 Task: Select the error option in the lint iE hack.
Action: Mouse moved to (96, 543)
Screenshot: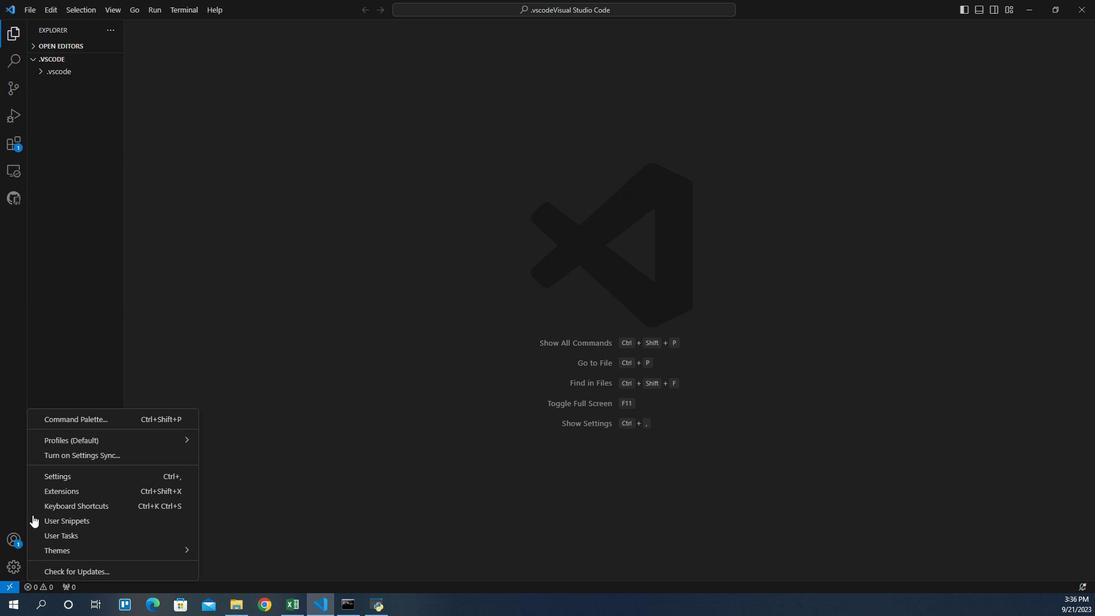 
Action: Mouse pressed left at (96, 543)
Screenshot: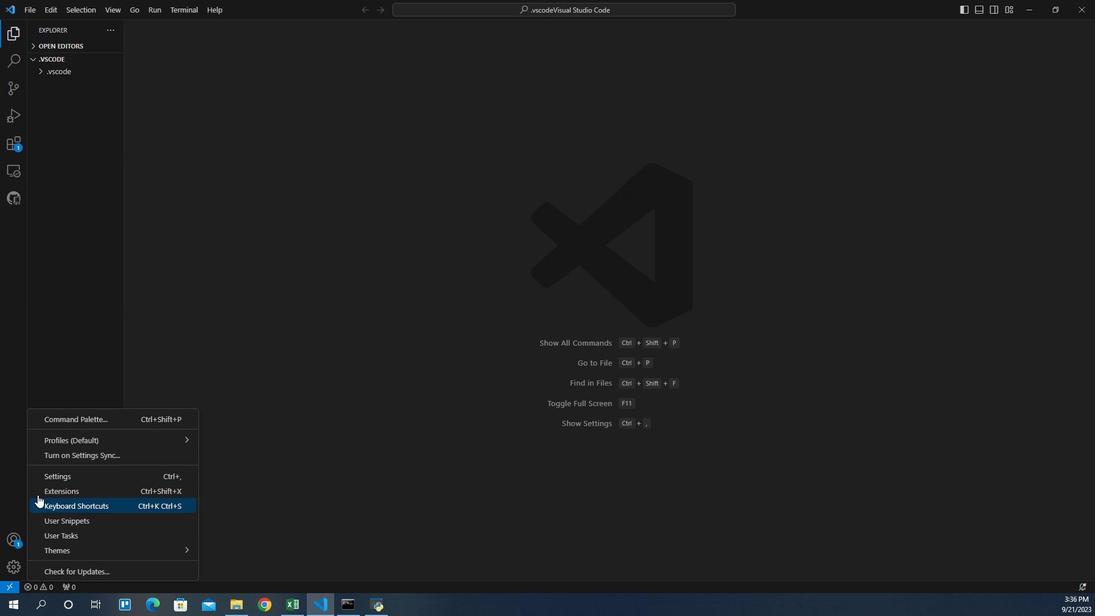 
Action: Mouse moved to (123, 459)
Screenshot: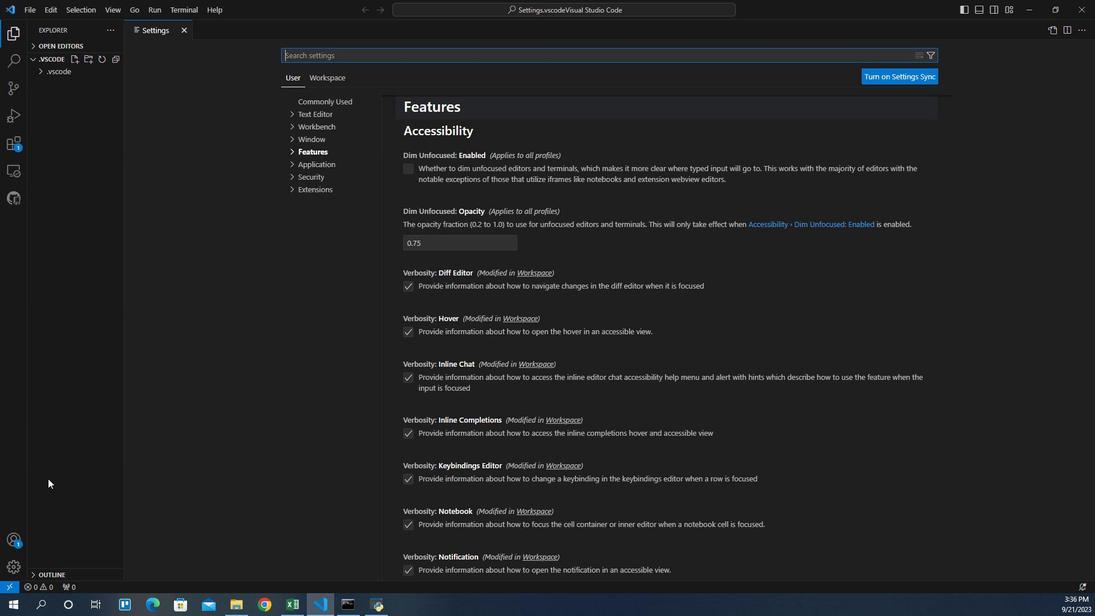 
Action: Mouse pressed left at (123, 459)
Screenshot: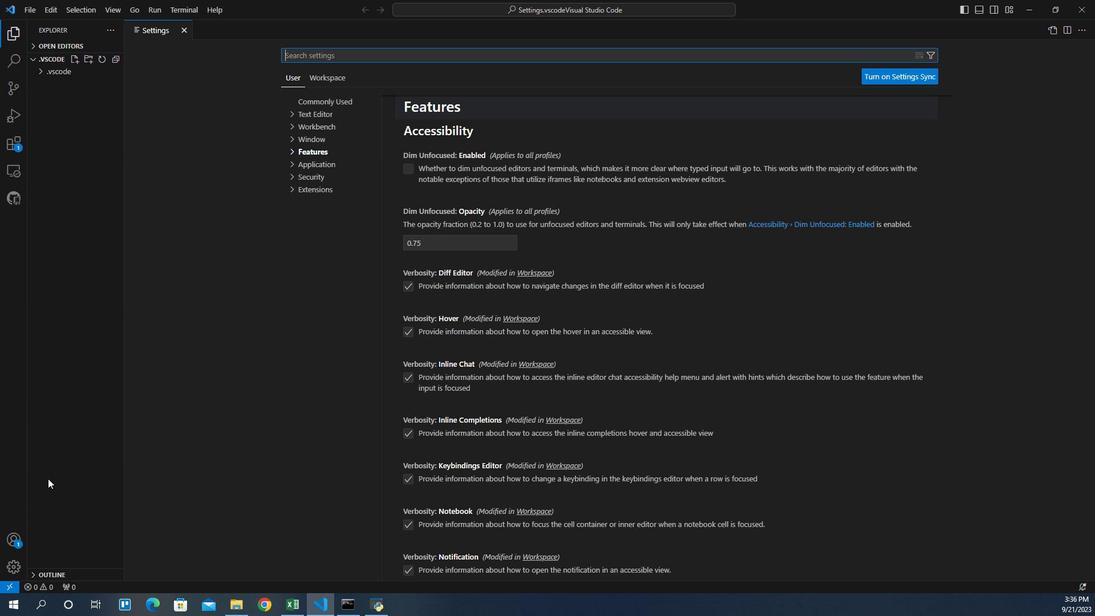
Action: Mouse moved to (314, 73)
Screenshot: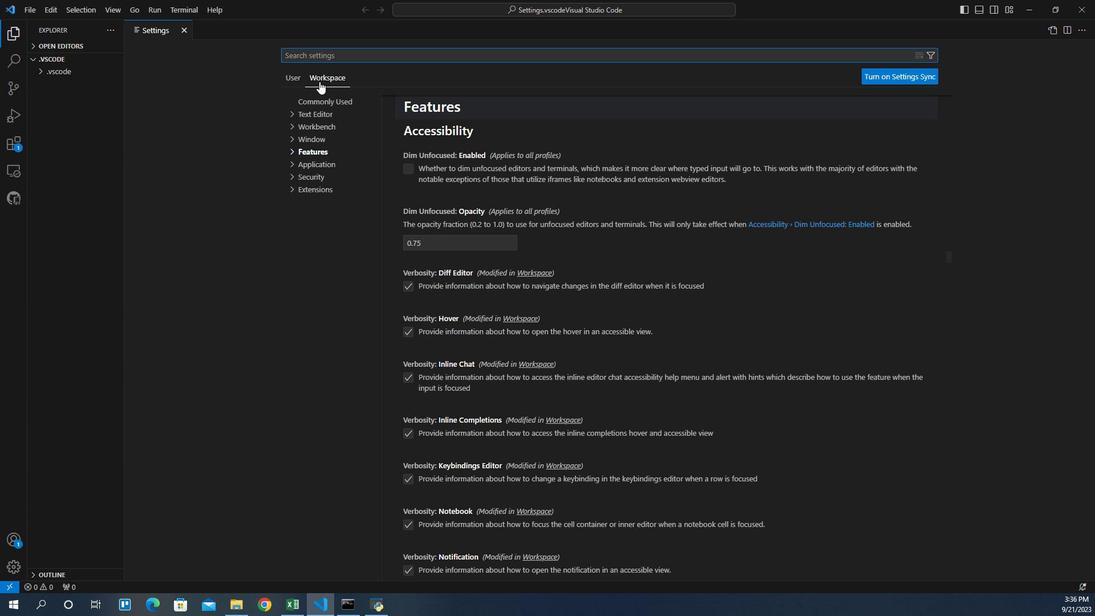
Action: Mouse pressed left at (314, 73)
Screenshot: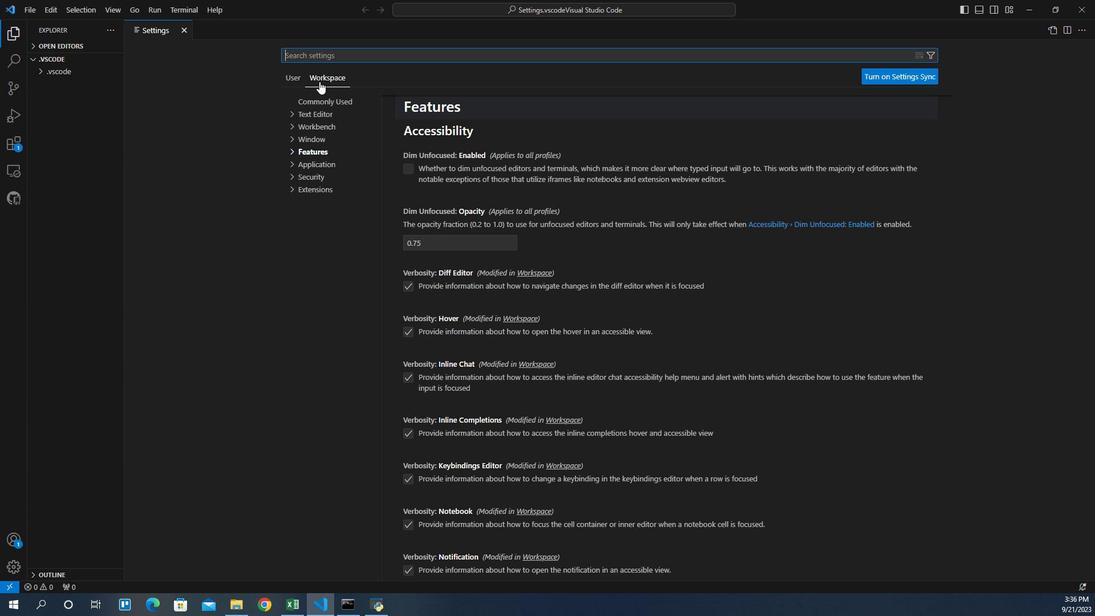 
Action: Mouse moved to (309, 145)
Screenshot: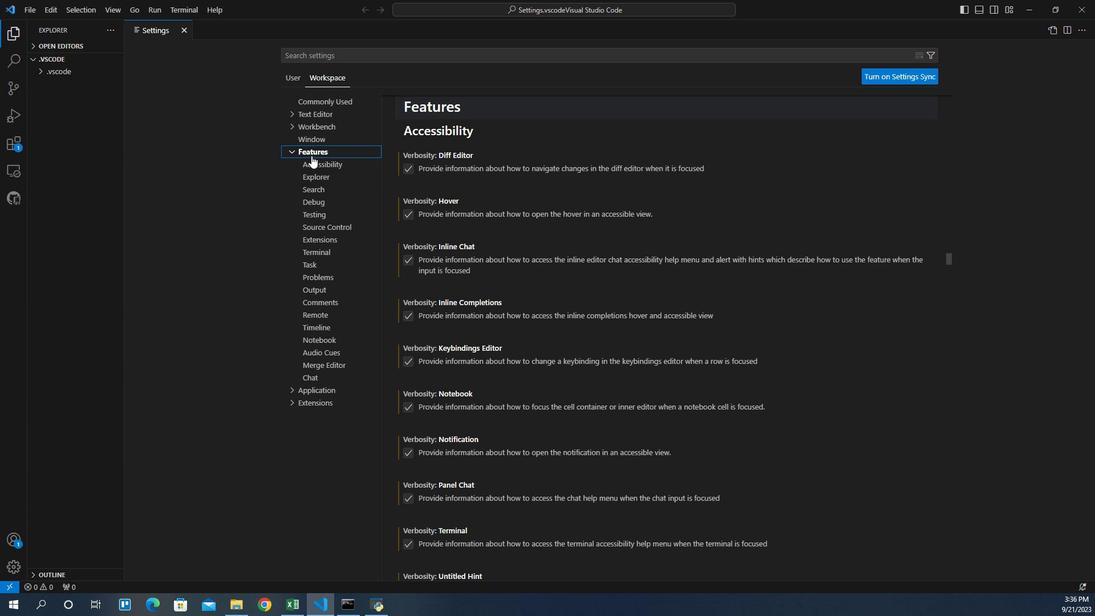 
Action: Mouse pressed left at (309, 145)
Screenshot: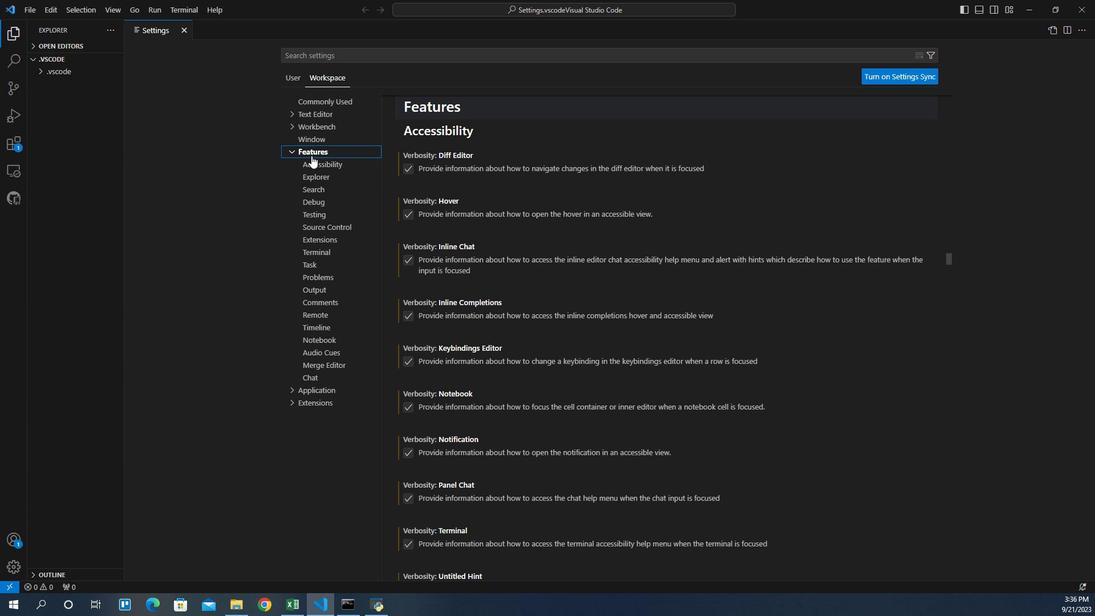 
Action: Mouse pressed left at (309, 145)
Screenshot: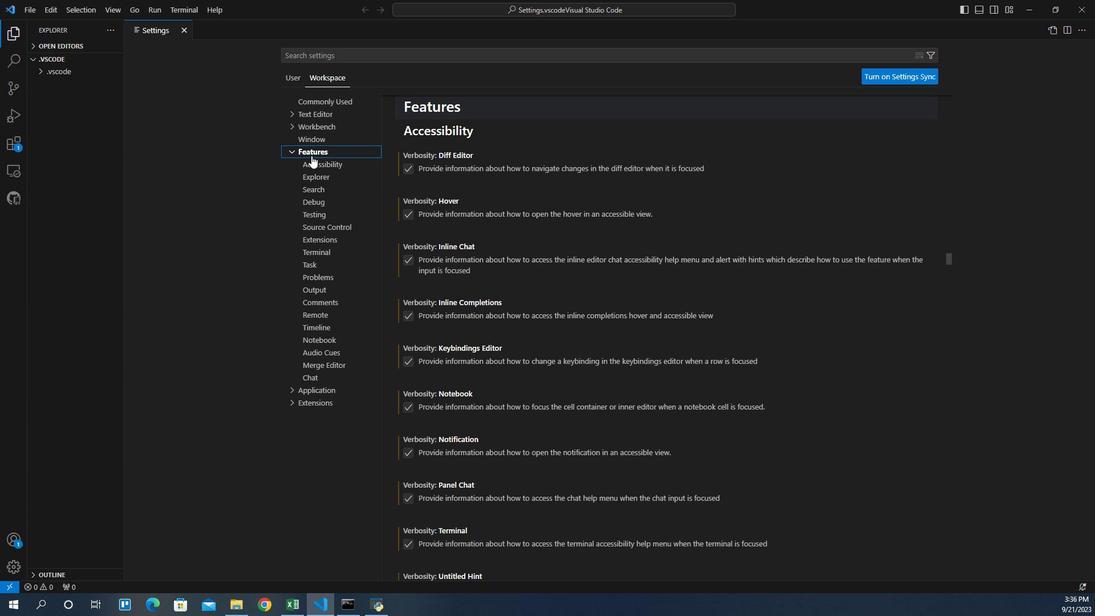 
Action: Mouse pressed left at (309, 145)
Screenshot: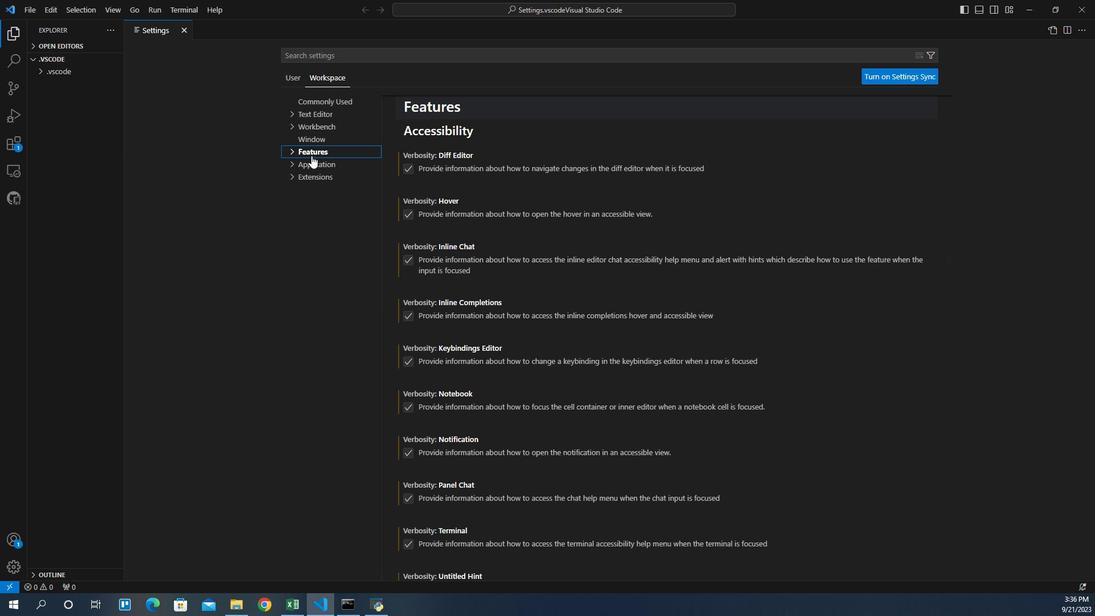 
Action: Mouse moved to (309, 165)
Screenshot: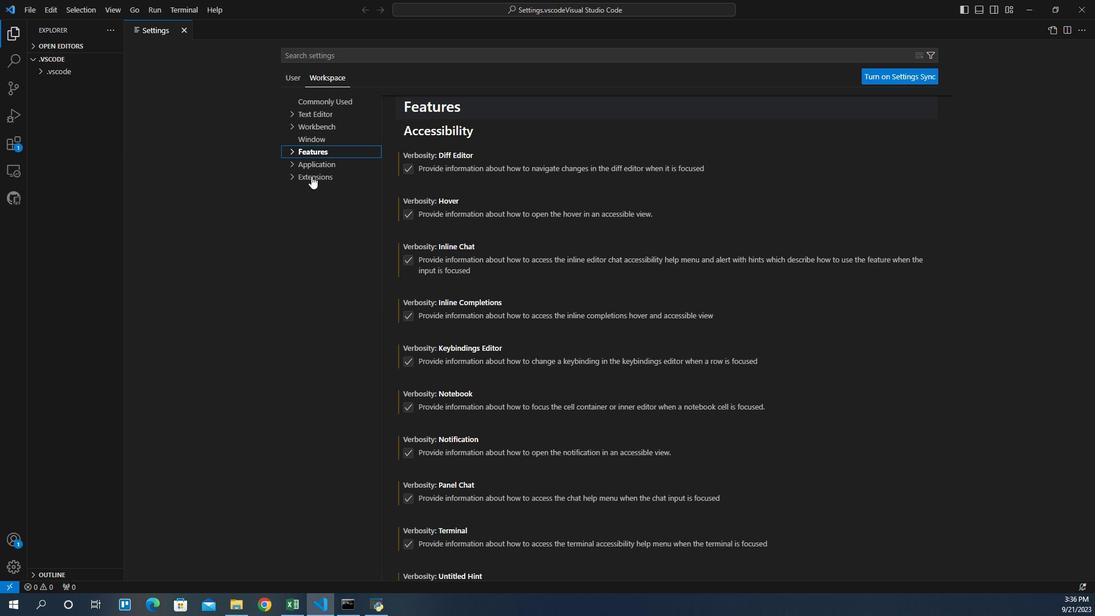 
Action: Mouse pressed left at (309, 165)
Screenshot: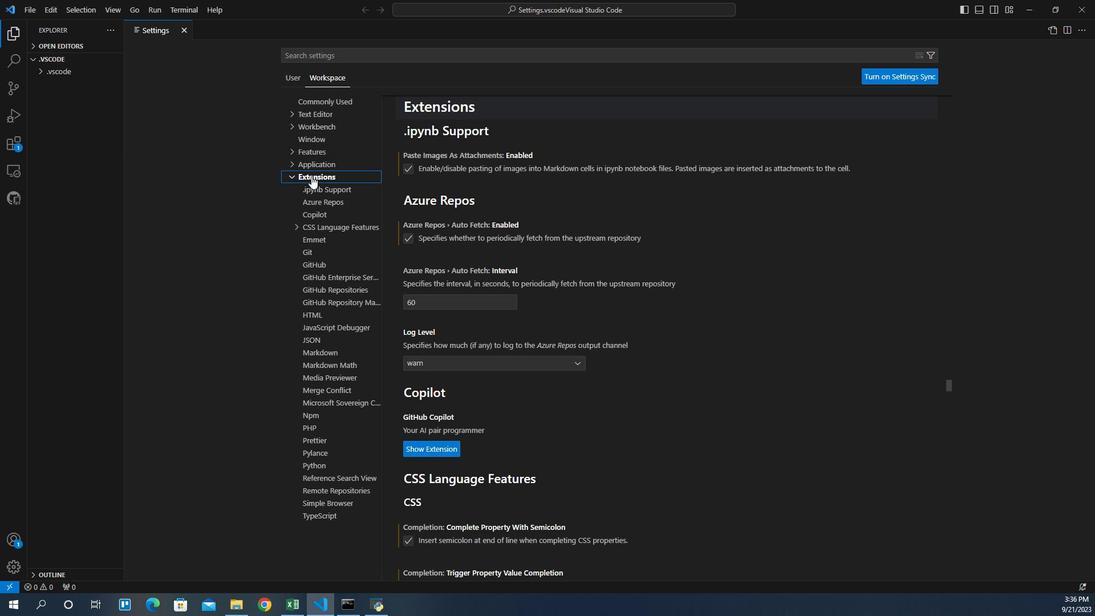 
Action: Mouse moved to (312, 216)
Screenshot: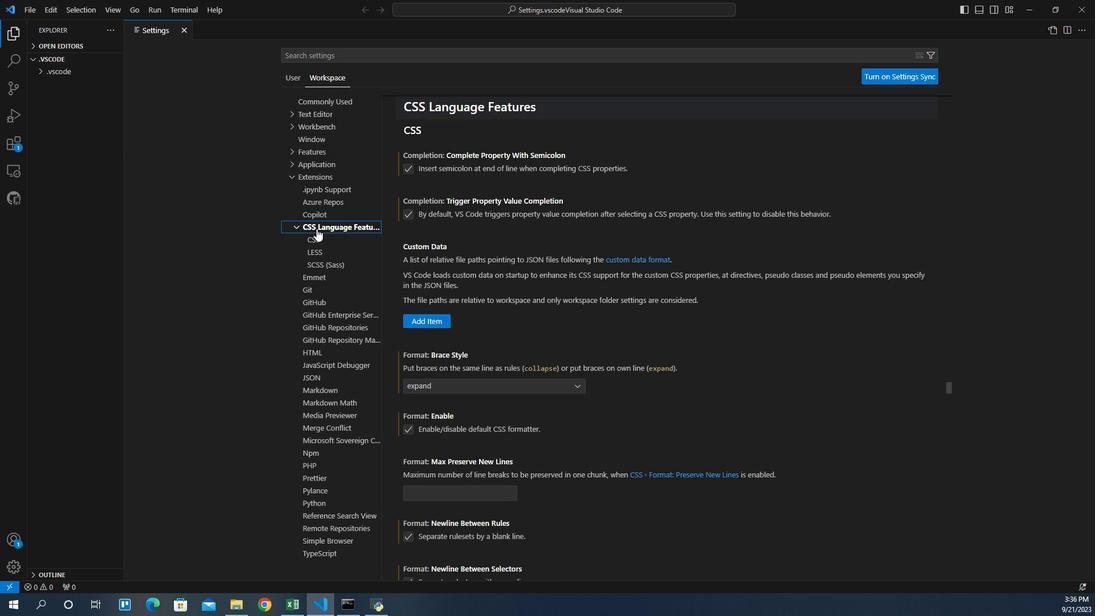 
Action: Mouse pressed left at (312, 216)
Screenshot: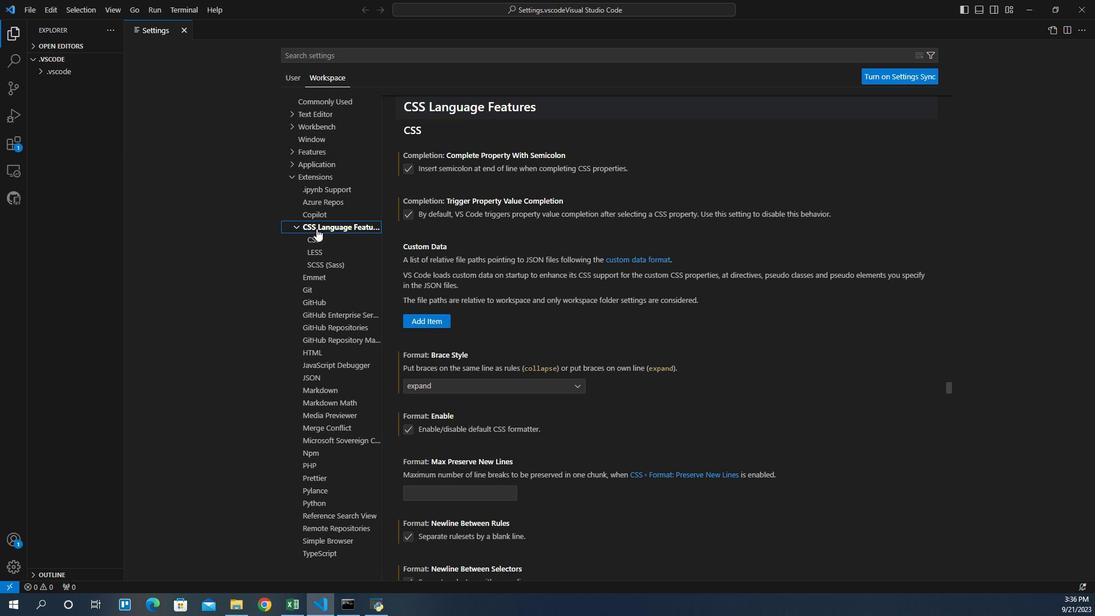 
Action: Mouse moved to (313, 251)
Screenshot: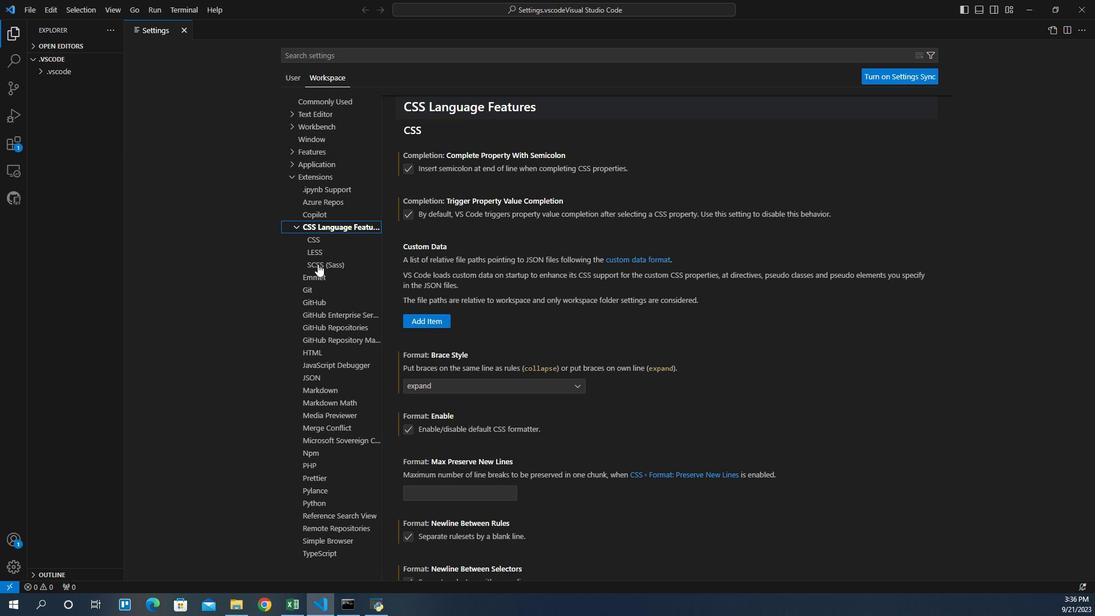 
Action: Mouse pressed left at (313, 251)
Screenshot: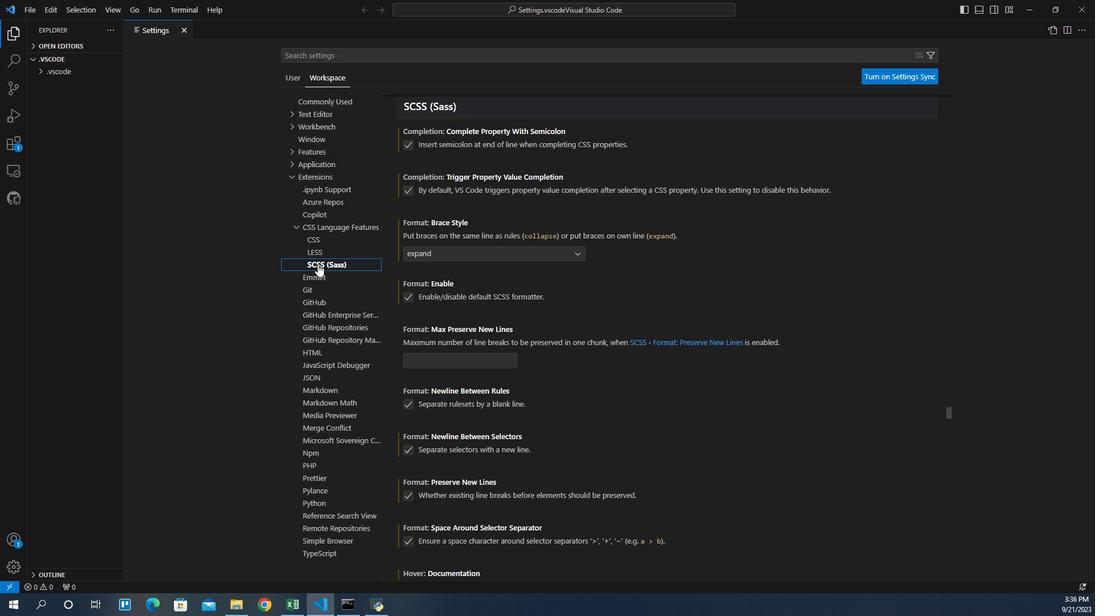 
Action: Mouse moved to (397, 391)
Screenshot: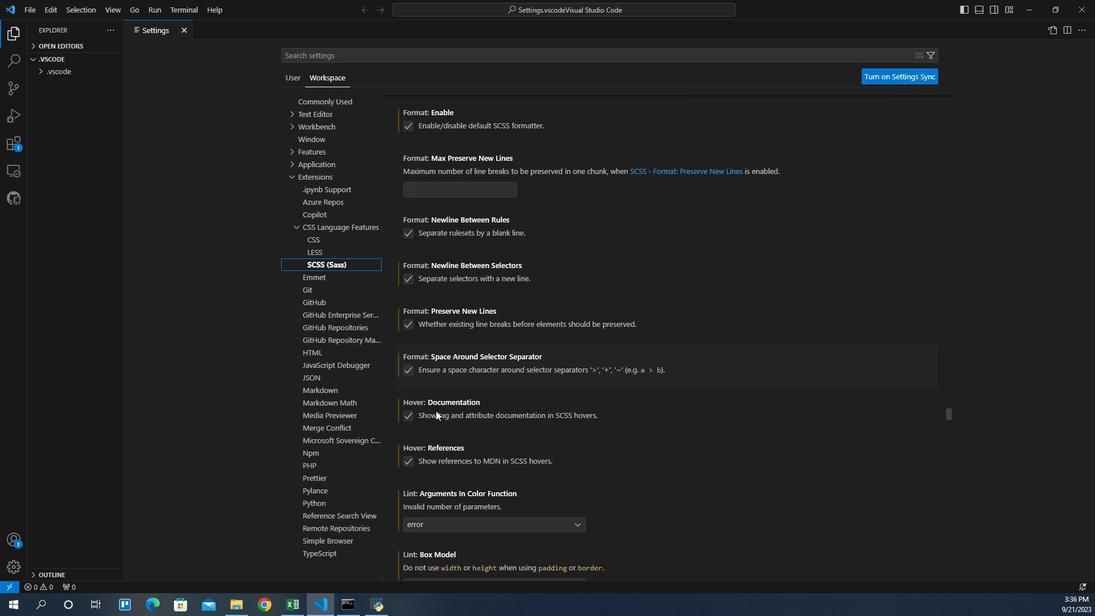 
Action: Mouse scrolled (397, 390) with delta (0, 0)
Screenshot: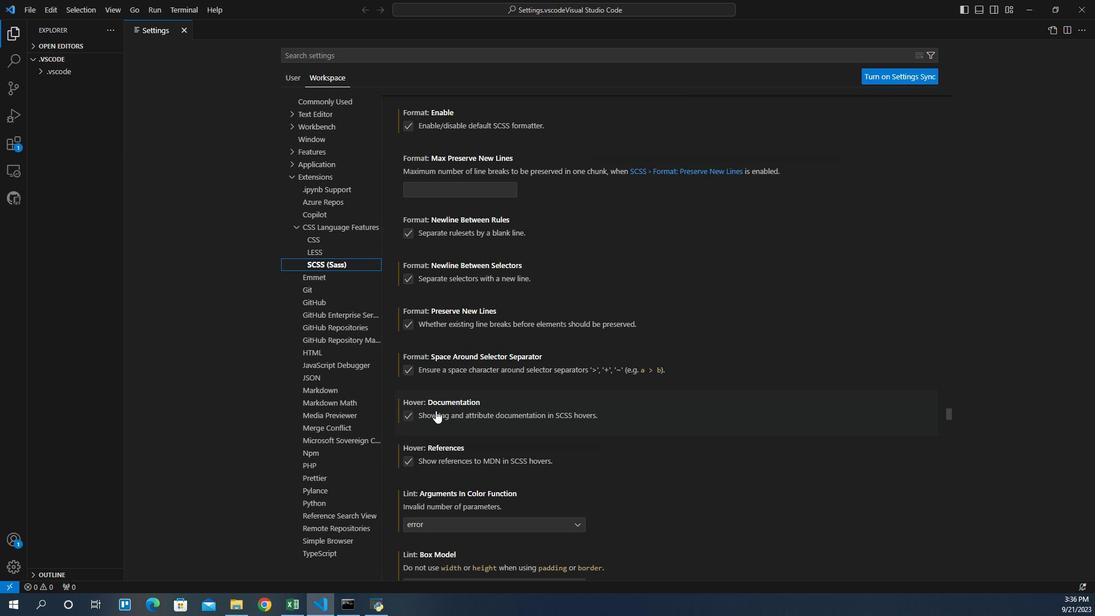 
Action: Mouse moved to (397, 392)
Screenshot: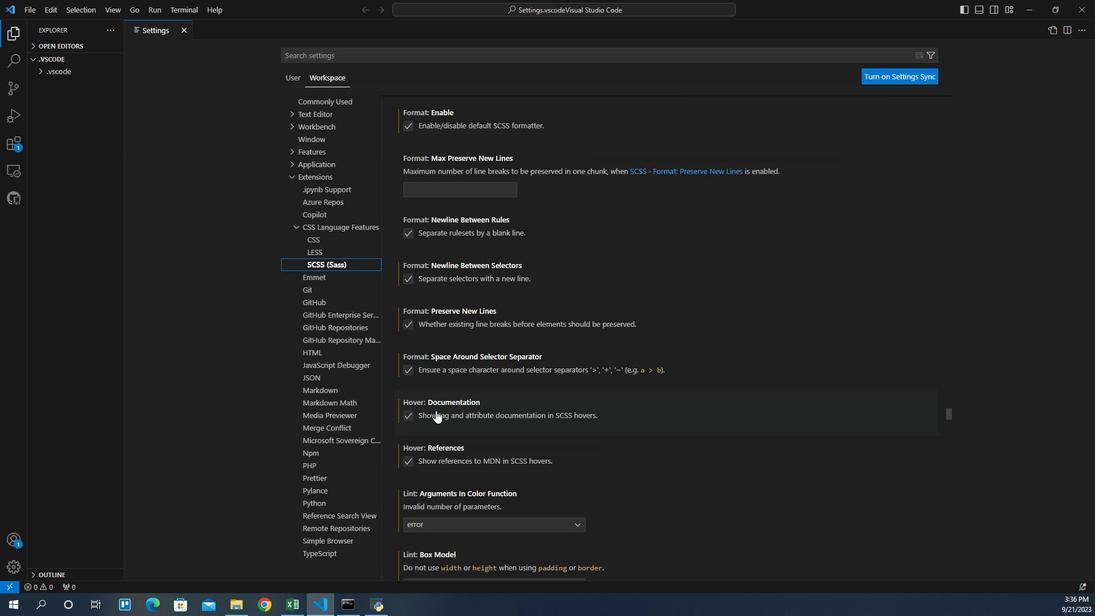 
Action: Mouse scrolled (397, 391) with delta (0, 0)
Screenshot: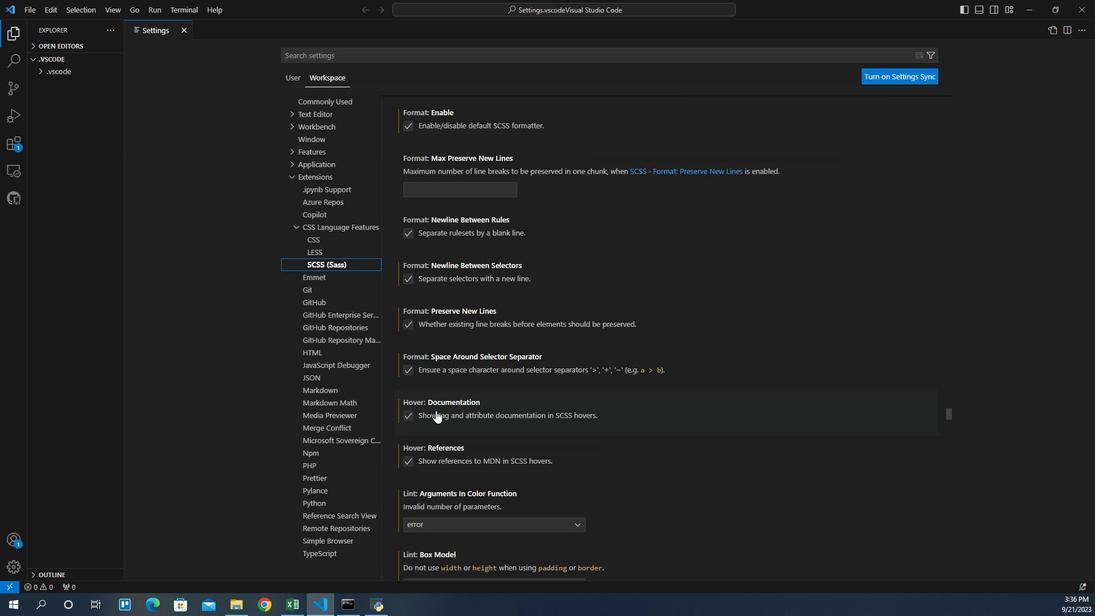 
Action: Mouse moved to (397, 393)
Screenshot: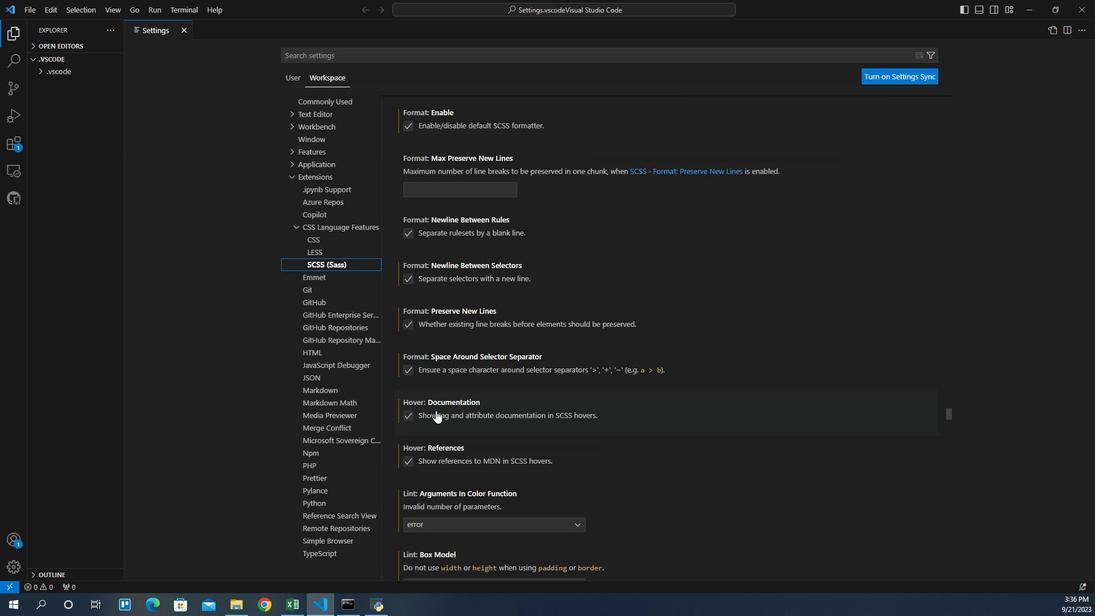 
Action: Mouse scrolled (397, 392) with delta (0, 0)
Screenshot: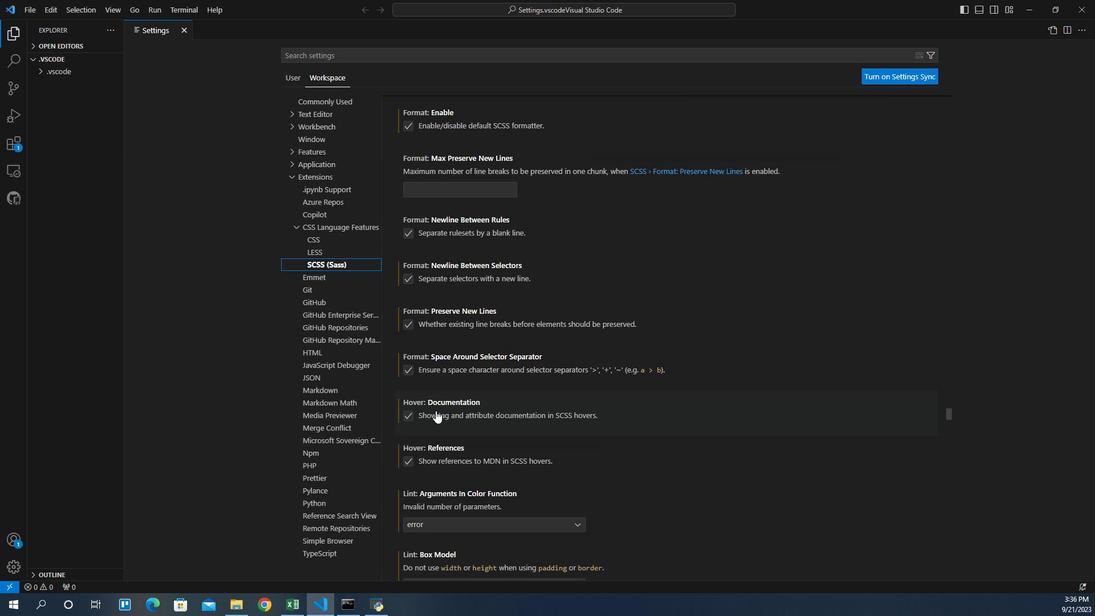 
Action: Mouse scrolled (397, 392) with delta (0, 0)
Screenshot: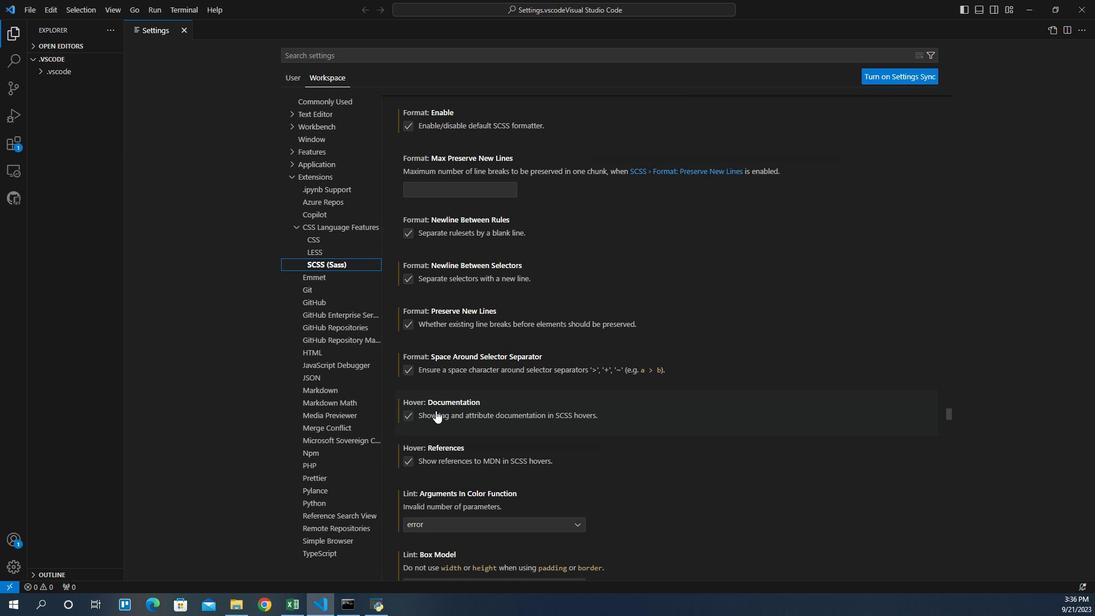 
Action: Mouse scrolled (397, 392) with delta (0, 0)
Screenshot: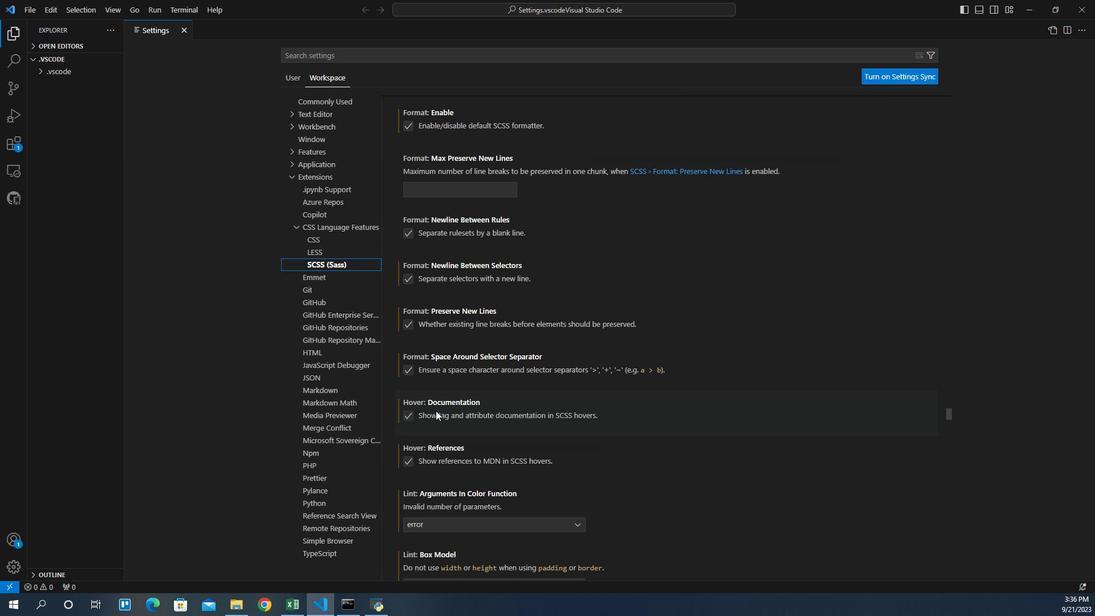 
Action: Mouse scrolled (397, 392) with delta (0, 0)
Screenshot: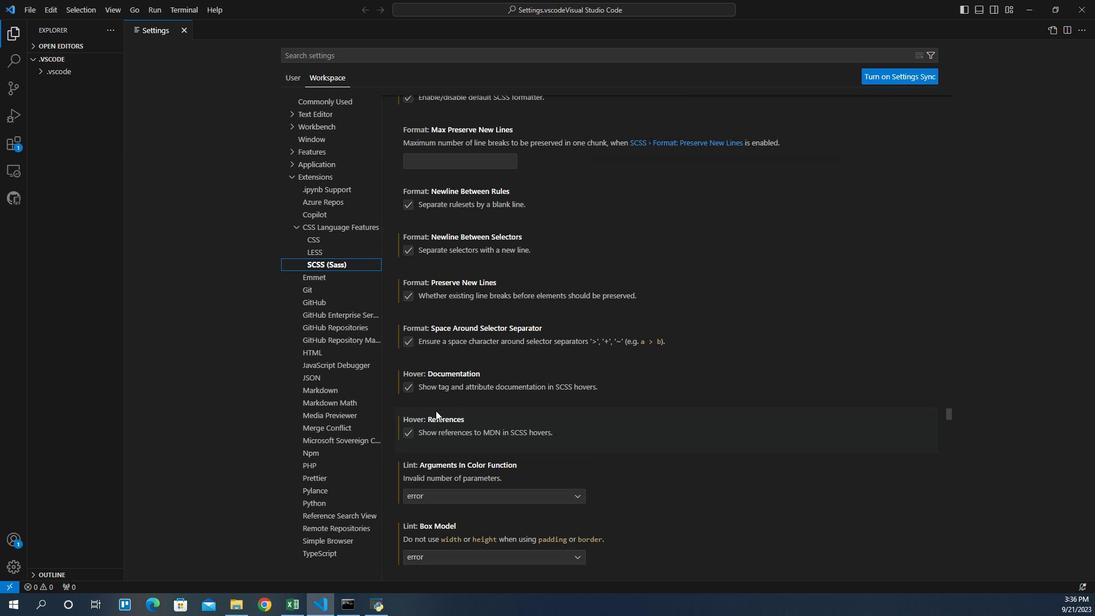 
Action: Mouse scrolled (397, 392) with delta (0, 0)
Screenshot: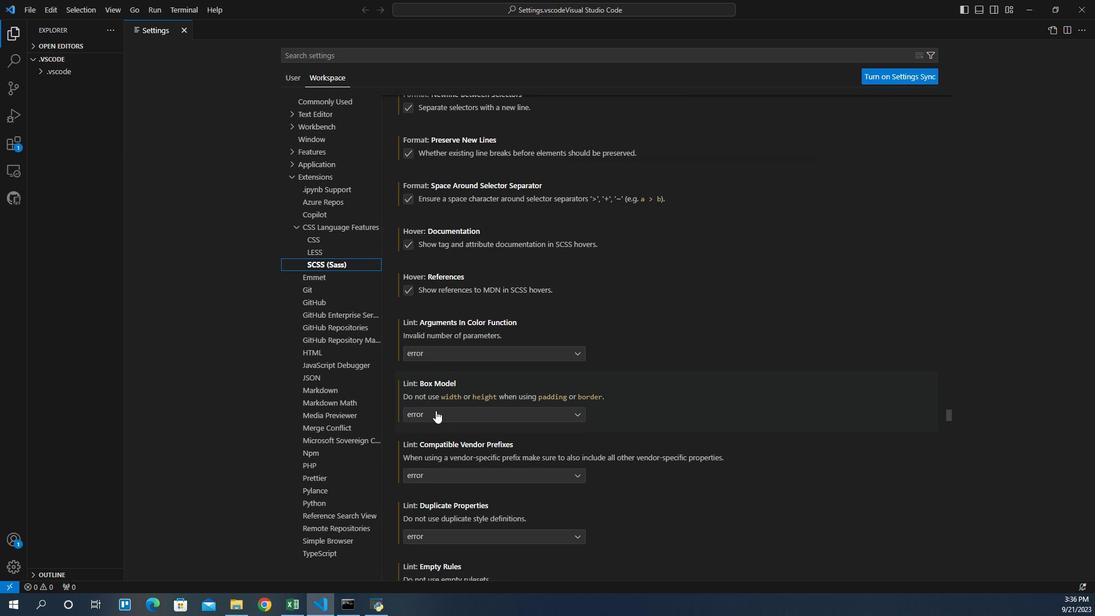 
Action: Mouse scrolled (397, 392) with delta (0, 0)
Screenshot: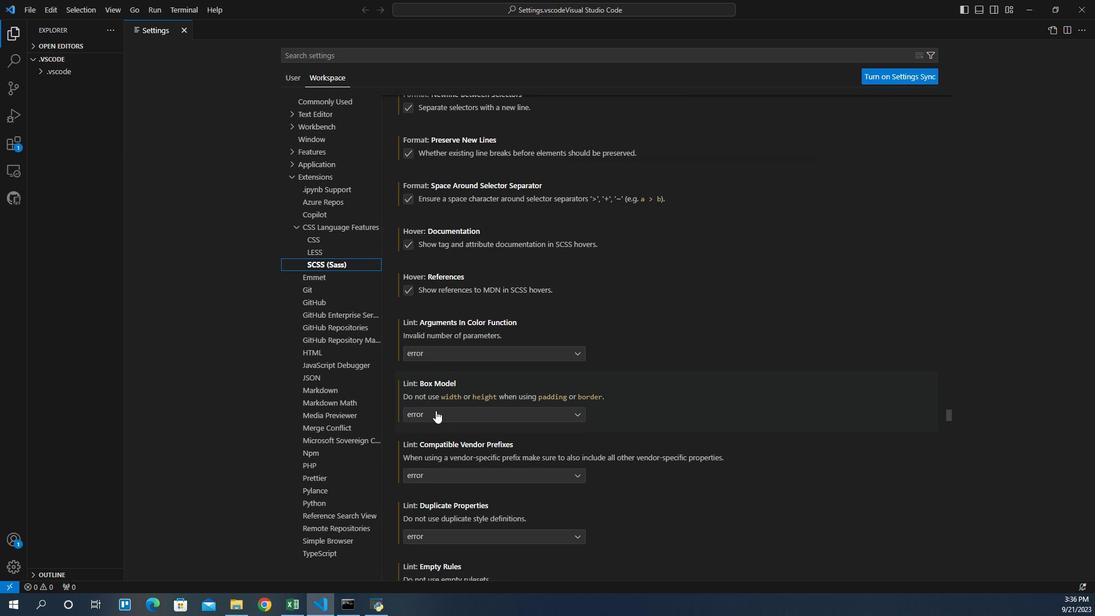 
Action: Mouse scrolled (397, 392) with delta (0, 0)
Screenshot: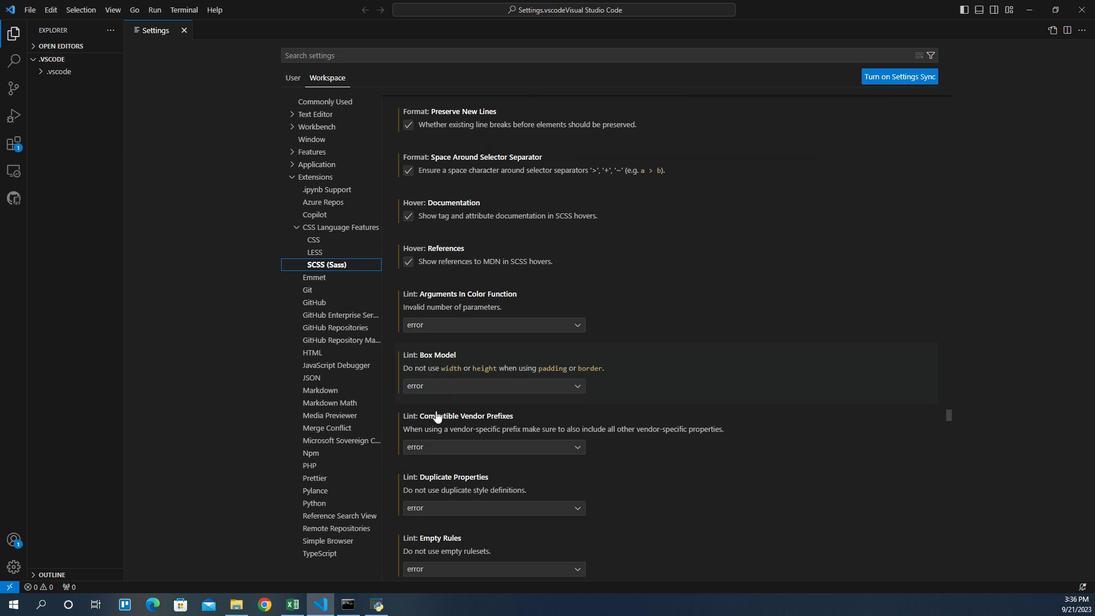 
Action: Mouse scrolled (397, 392) with delta (0, 0)
Screenshot: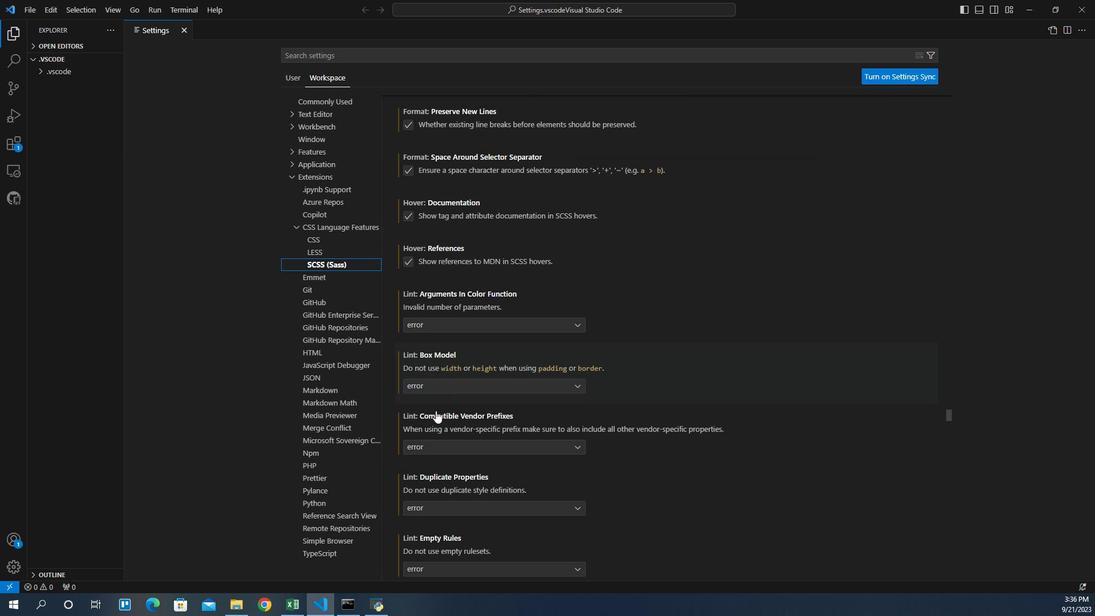 
Action: Mouse scrolled (397, 392) with delta (0, 0)
Screenshot: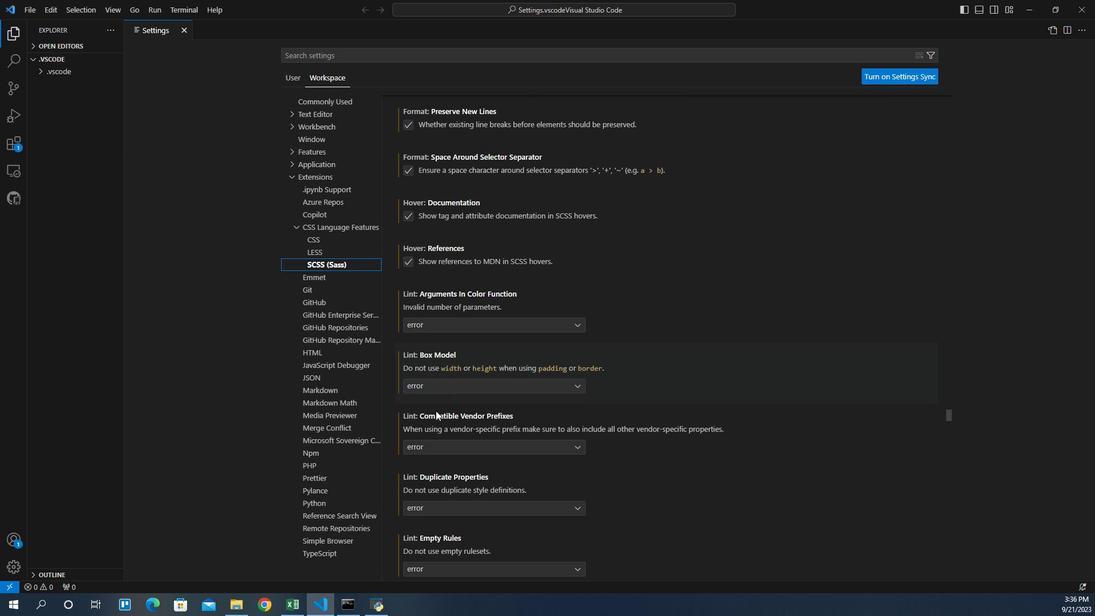 
Action: Mouse scrolled (397, 392) with delta (0, 0)
Screenshot: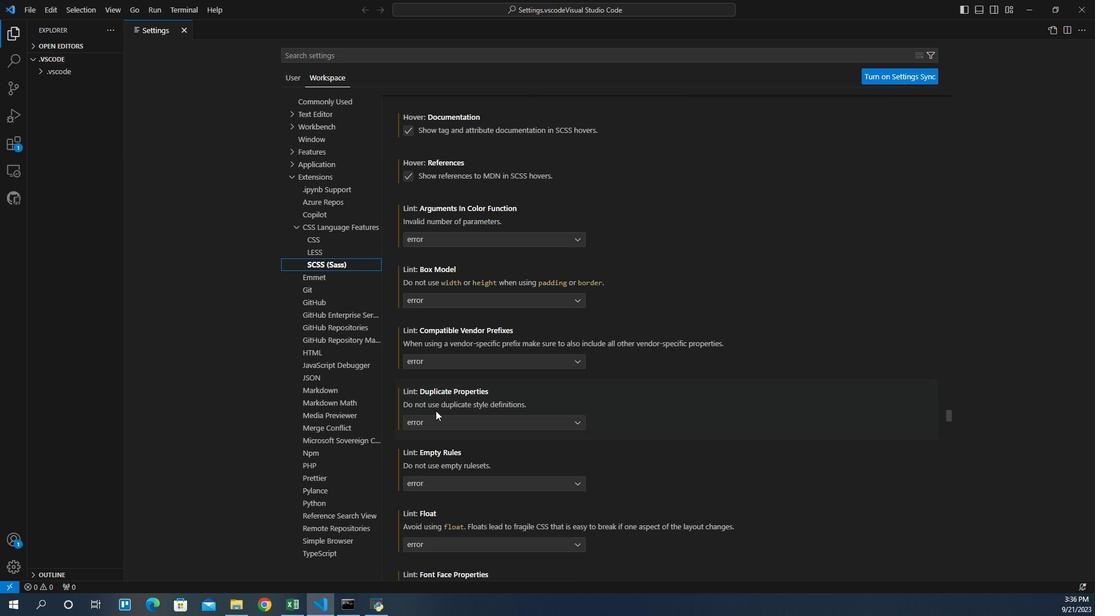 
Action: Mouse scrolled (397, 392) with delta (0, 0)
Screenshot: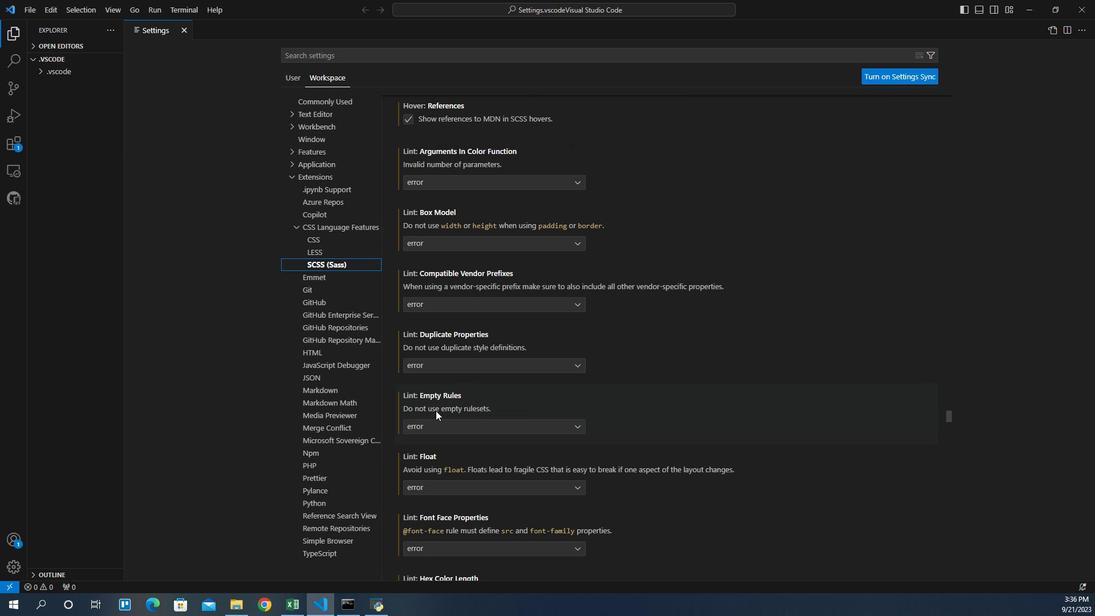 
Action: Mouse scrolled (397, 392) with delta (0, 0)
Screenshot: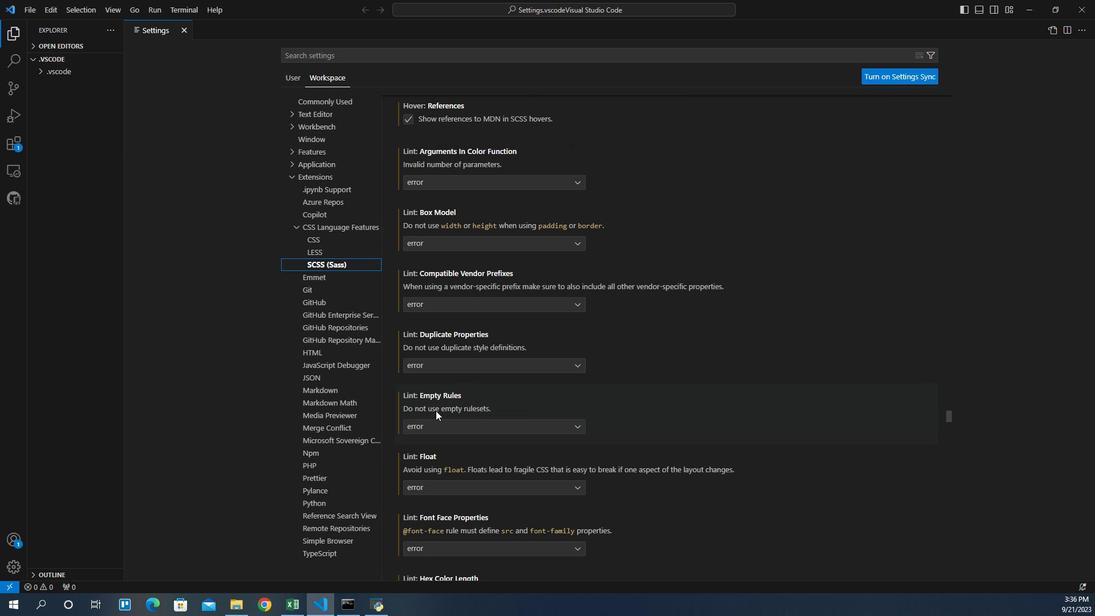 
Action: Mouse scrolled (397, 392) with delta (0, 0)
Screenshot: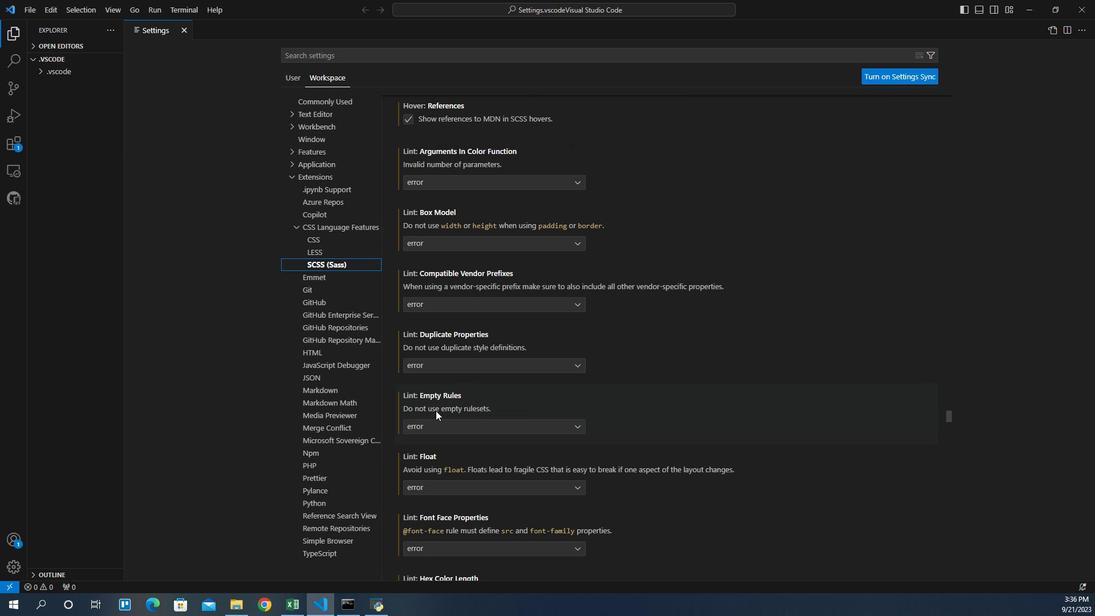 
Action: Mouse scrolled (397, 392) with delta (0, 0)
Screenshot: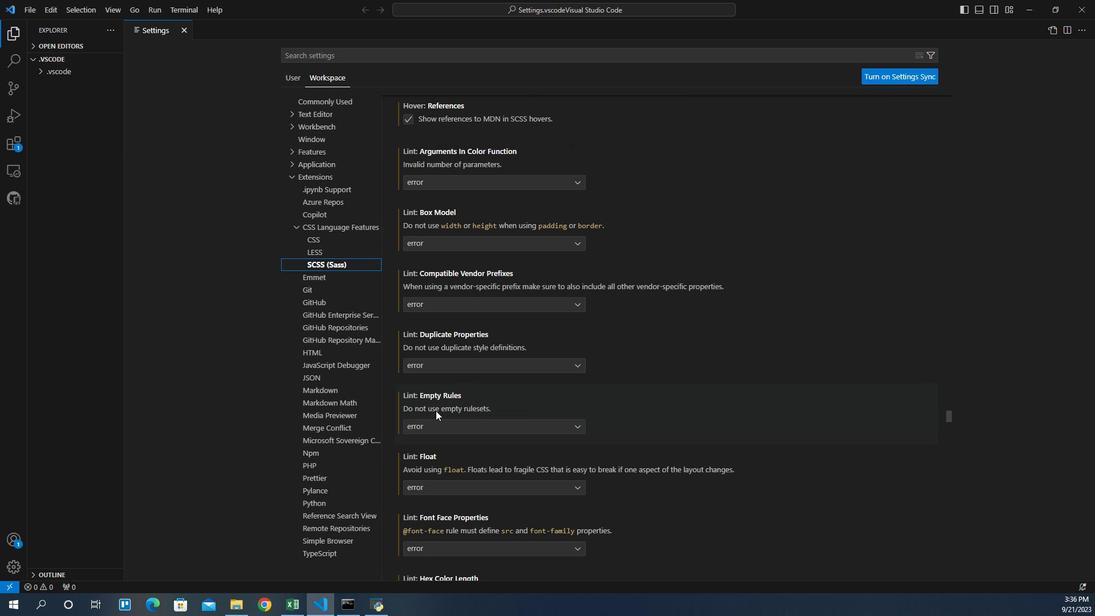 
Action: Mouse scrolled (397, 392) with delta (0, 0)
Screenshot: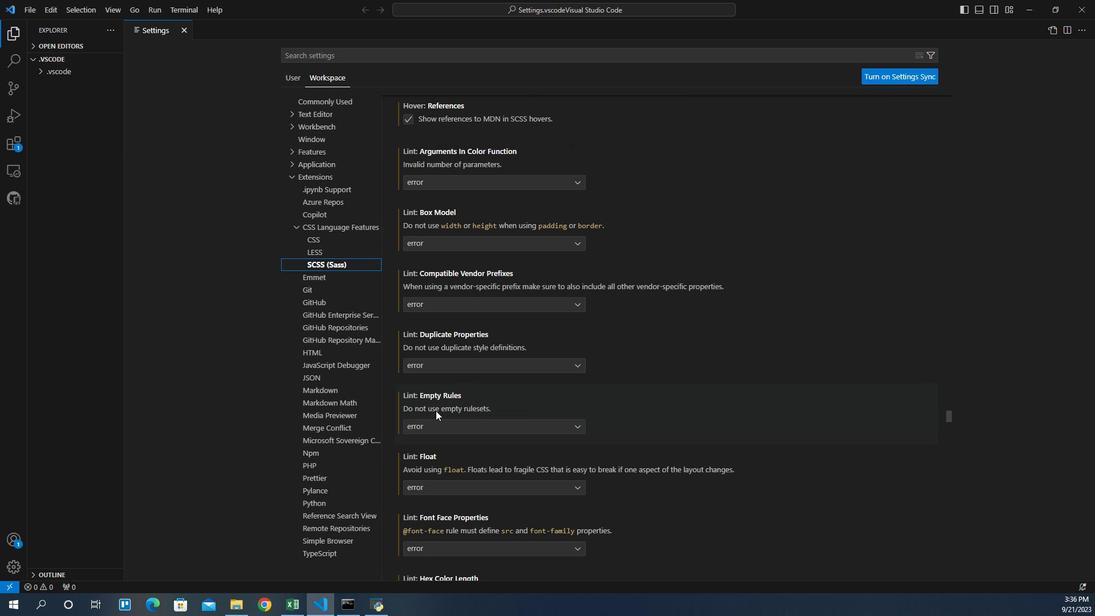 
Action: Mouse scrolled (397, 392) with delta (0, 0)
Screenshot: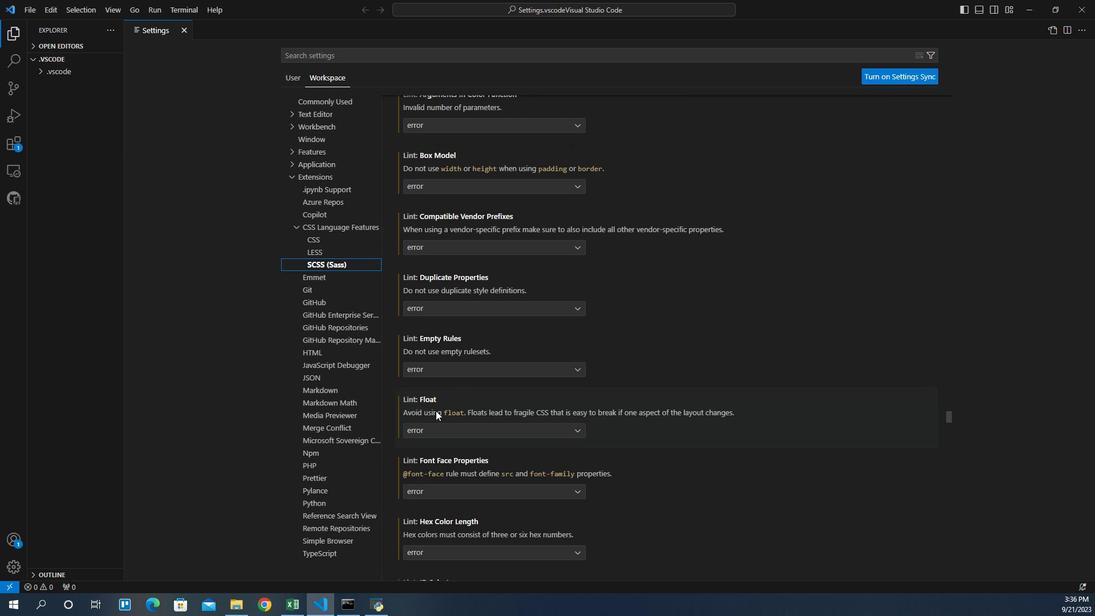 
Action: Mouse scrolled (397, 392) with delta (0, 0)
Screenshot: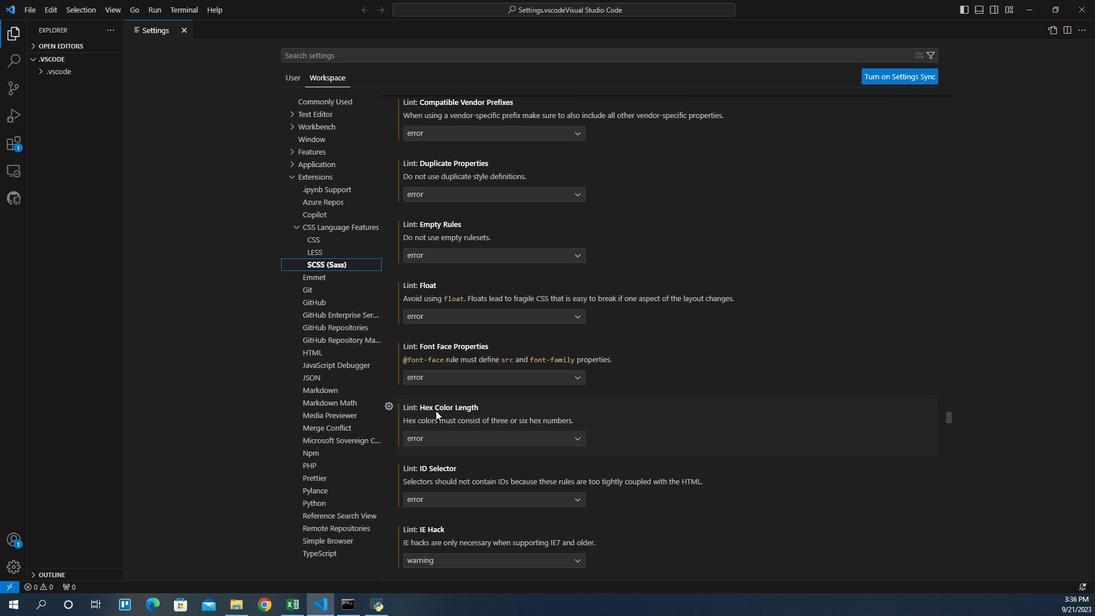 
Action: Mouse scrolled (397, 392) with delta (0, 0)
Screenshot: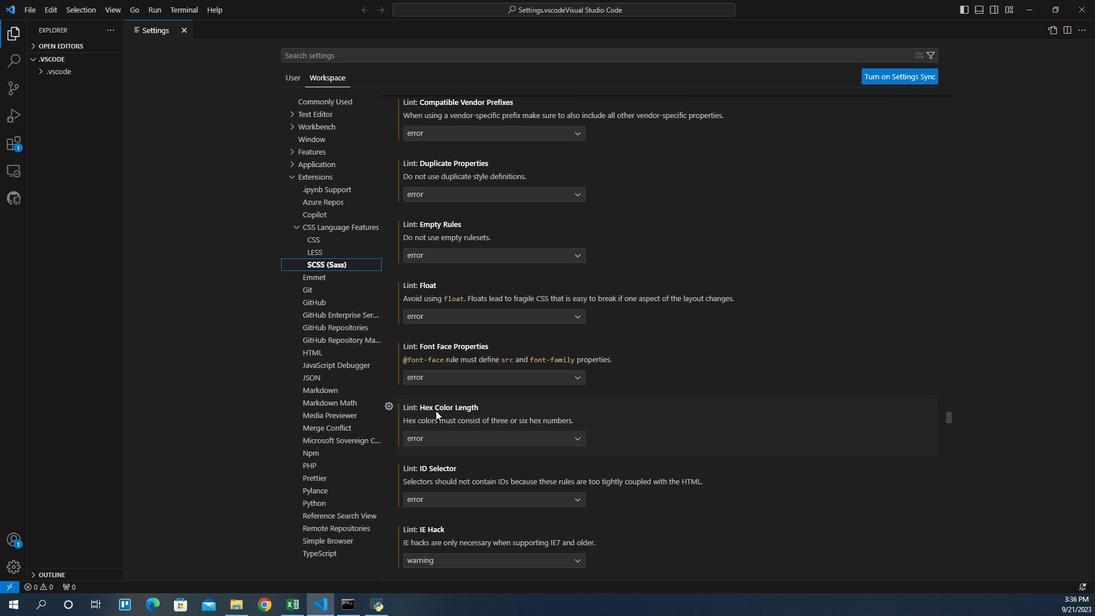 
Action: Mouse scrolled (397, 392) with delta (0, 0)
Screenshot: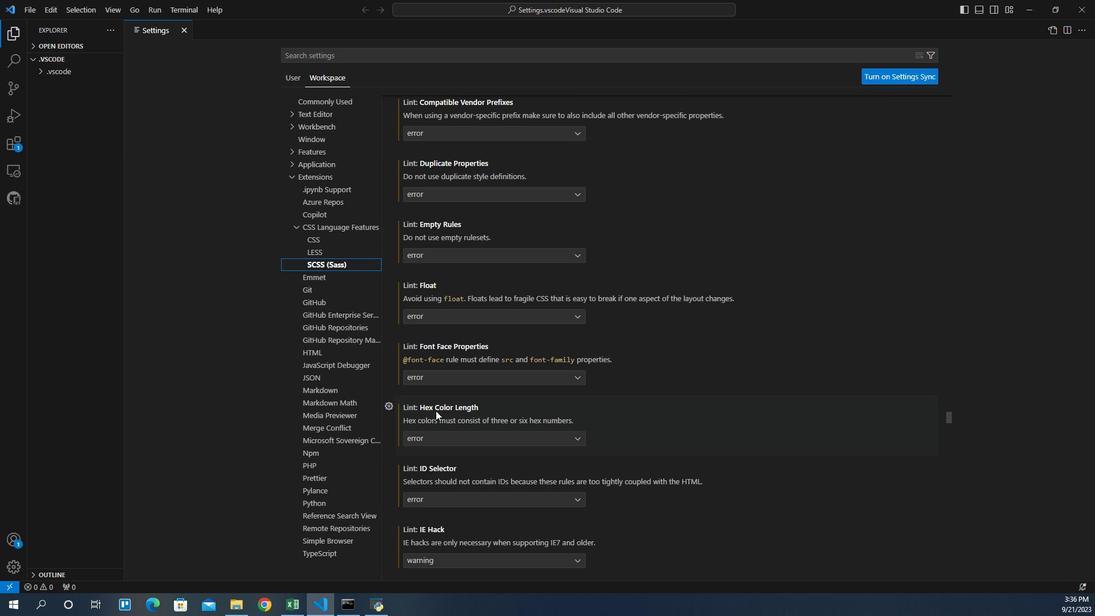 
Action: Mouse scrolled (397, 392) with delta (0, 0)
Screenshot: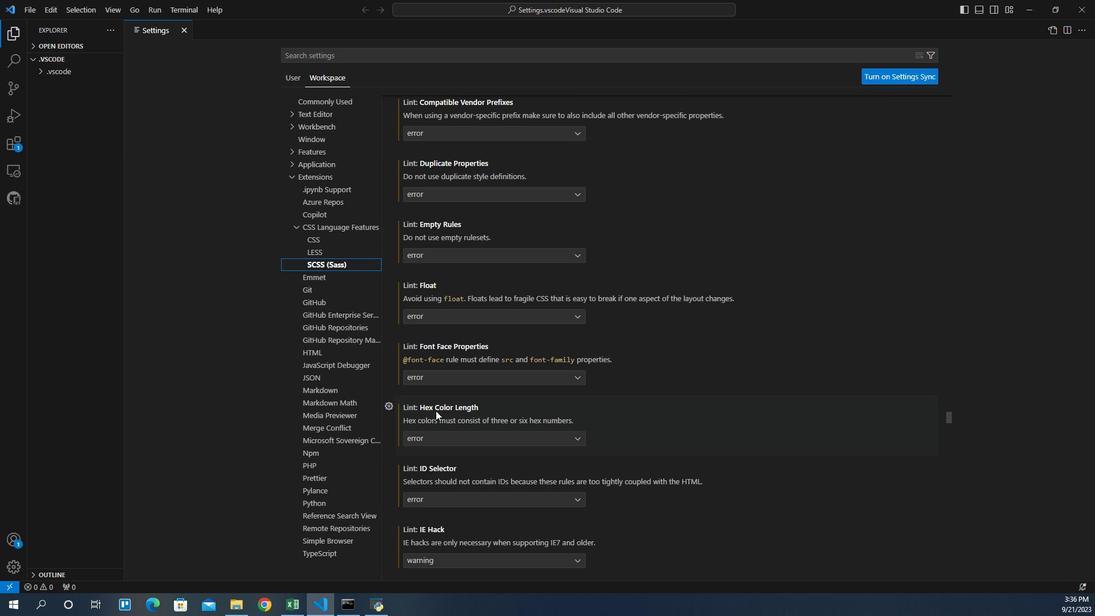 
Action: Mouse scrolled (397, 392) with delta (0, 0)
Screenshot: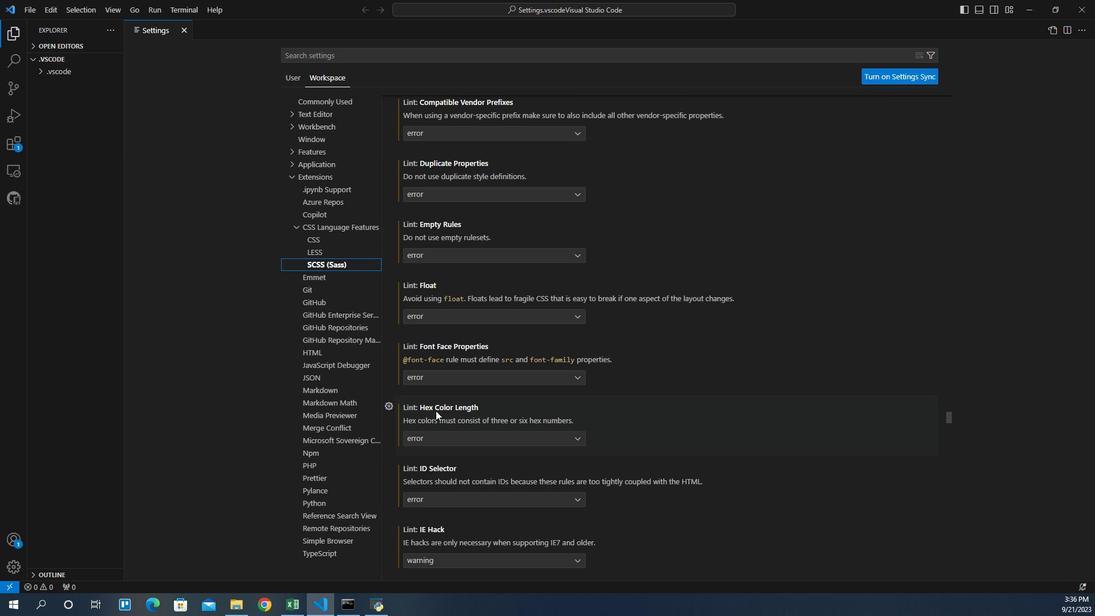 
Action: Mouse scrolled (397, 392) with delta (0, 0)
Screenshot: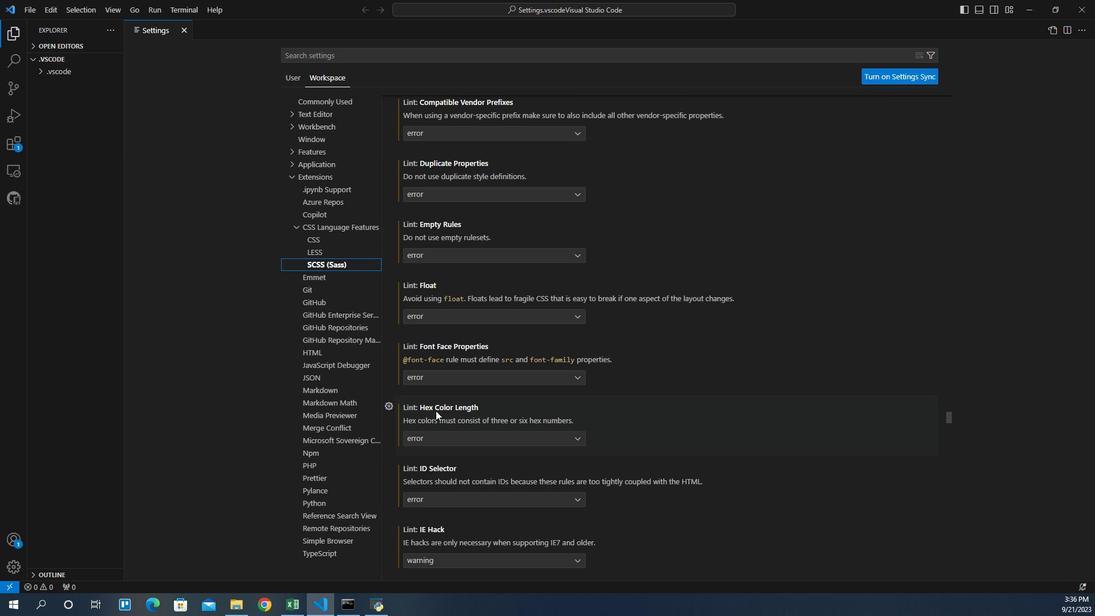 
Action: Mouse scrolled (397, 392) with delta (0, 0)
Screenshot: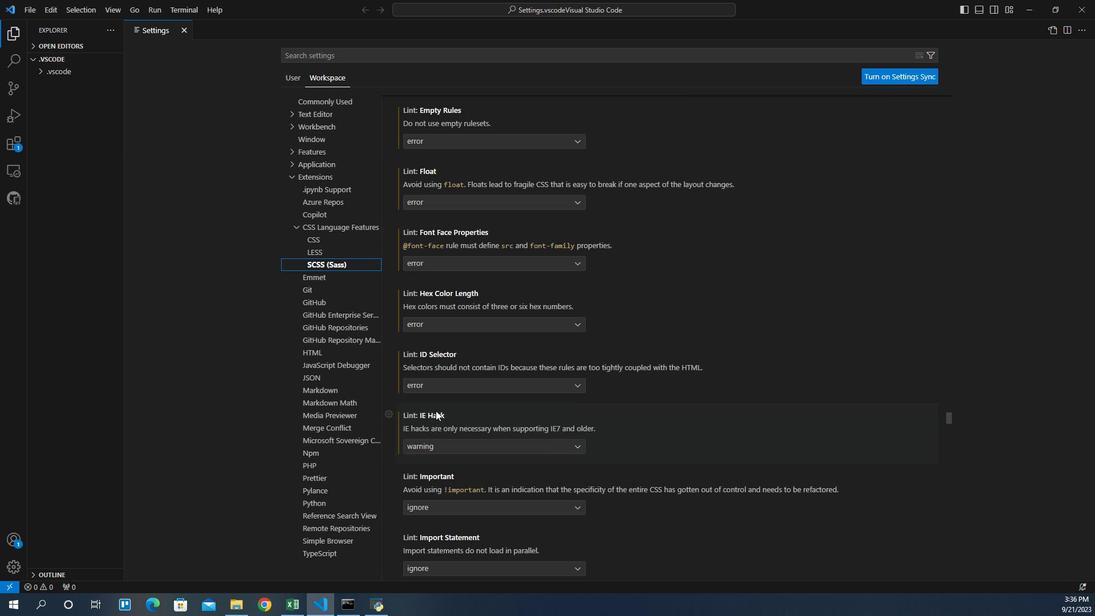 
Action: Mouse scrolled (397, 392) with delta (0, 0)
Screenshot: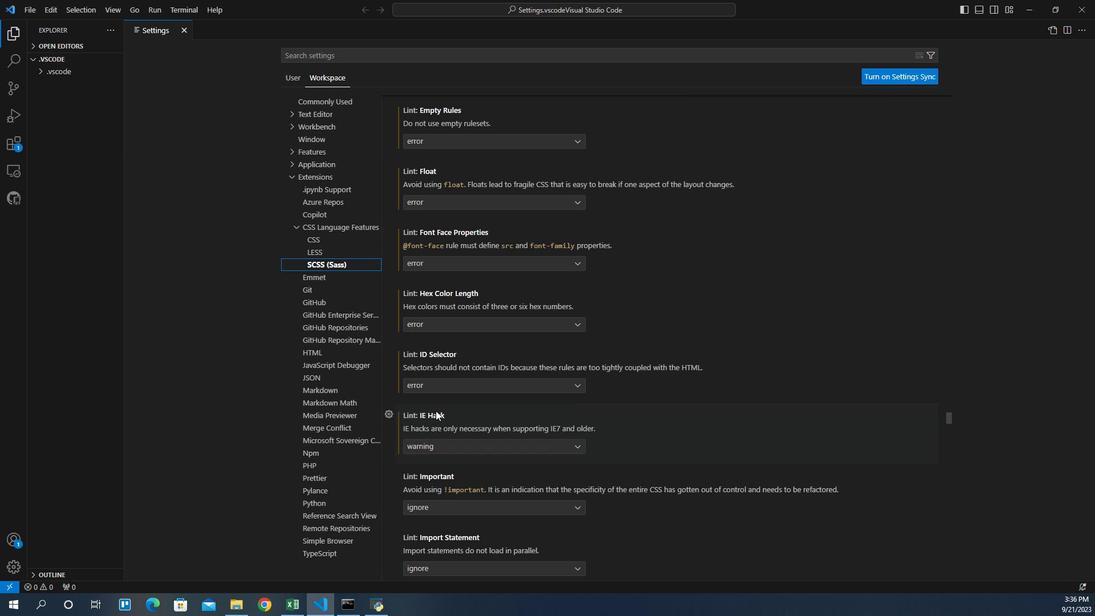 
Action: Mouse scrolled (397, 392) with delta (0, 0)
Screenshot: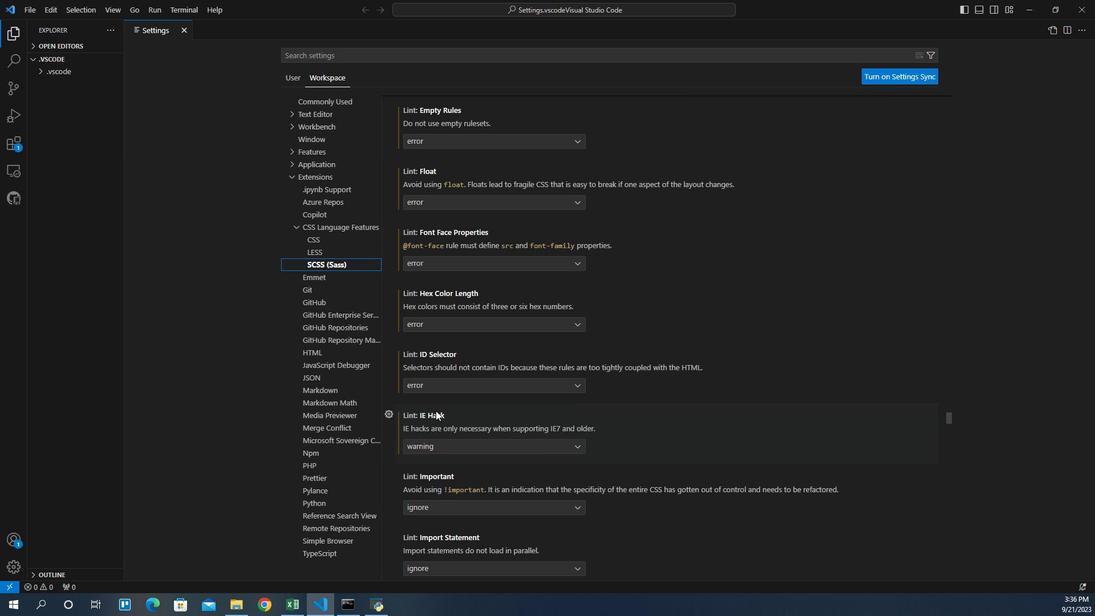 
Action: Mouse scrolled (397, 392) with delta (0, 0)
Screenshot: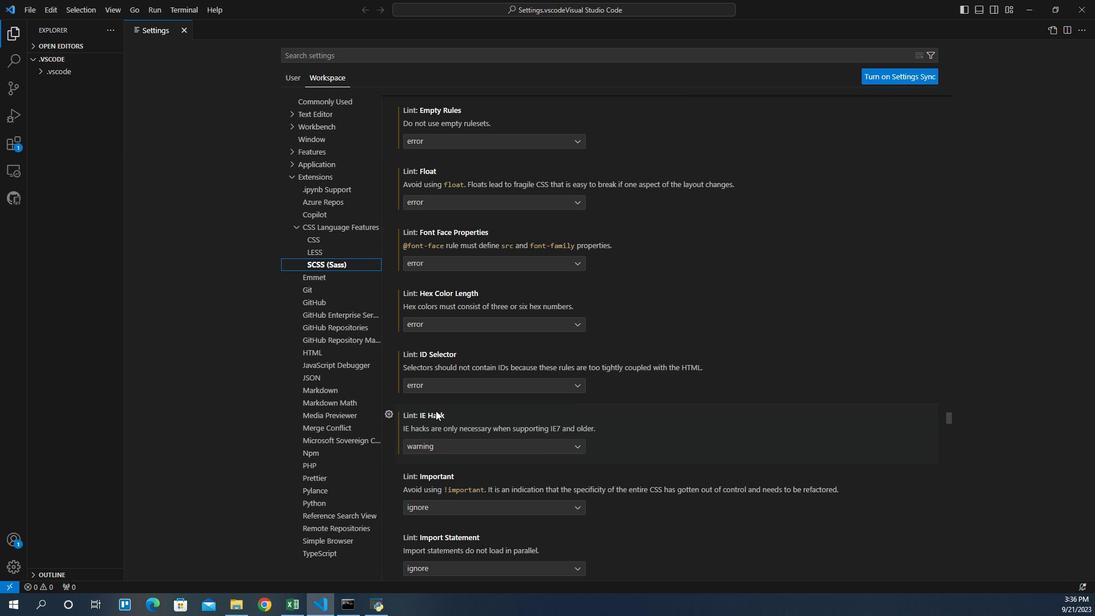 
Action: Mouse scrolled (397, 392) with delta (0, 0)
Screenshot: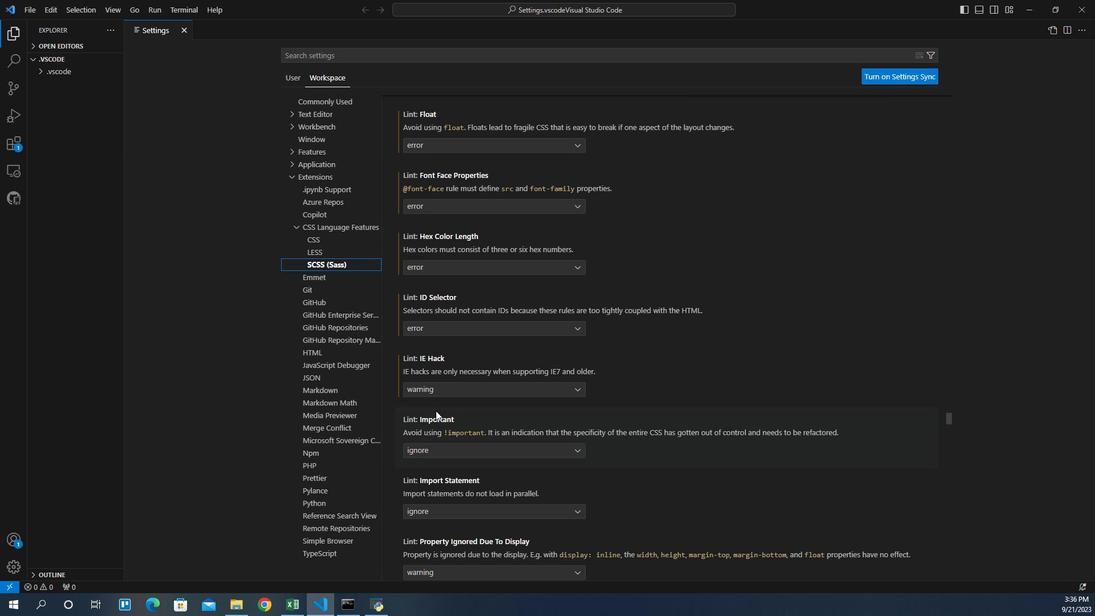 
Action: Mouse scrolled (397, 392) with delta (0, 0)
Screenshot: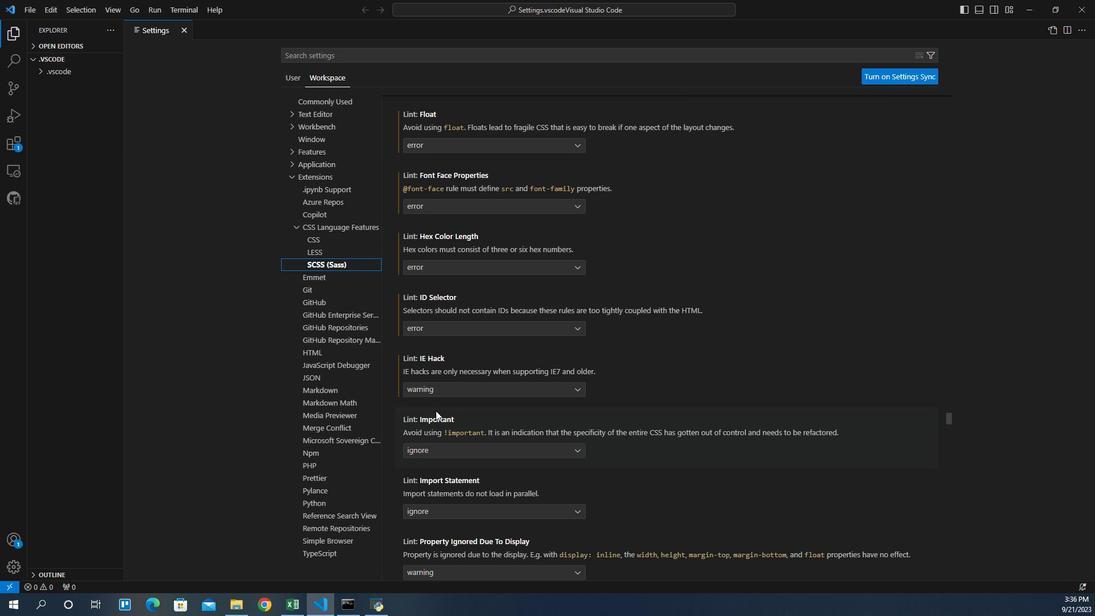 
Action: Mouse moved to (401, 373)
Screenshot: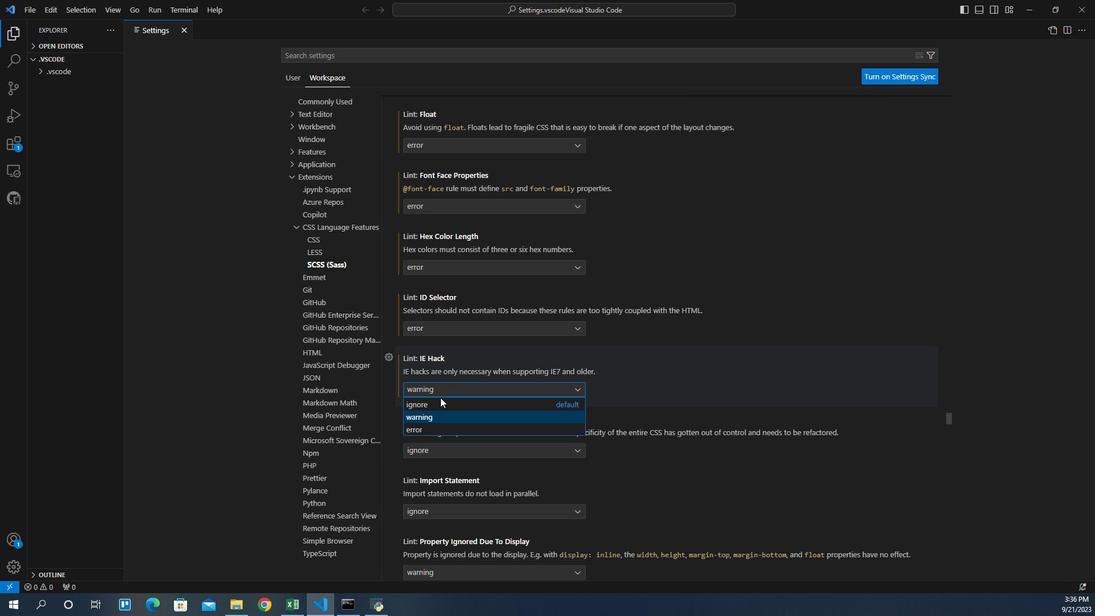 
Action: Mouse pressed left at (401, 373)
Screenshot: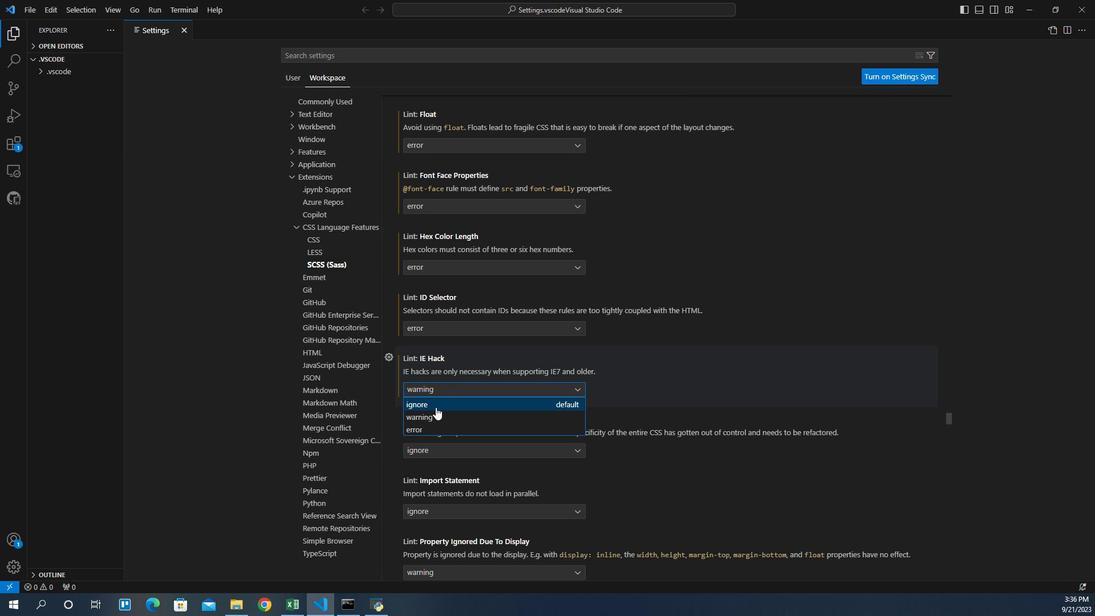 
Action: Mouse moved to (390, 407)
Screenshot: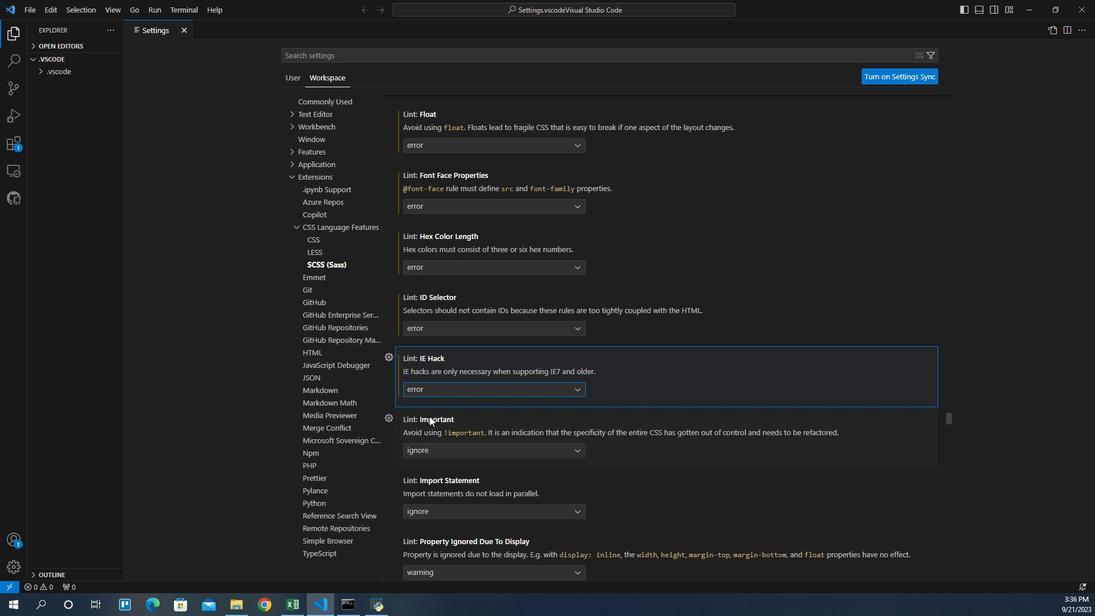 
Action: Mouse pressed left at (390, 407)
Screenshot: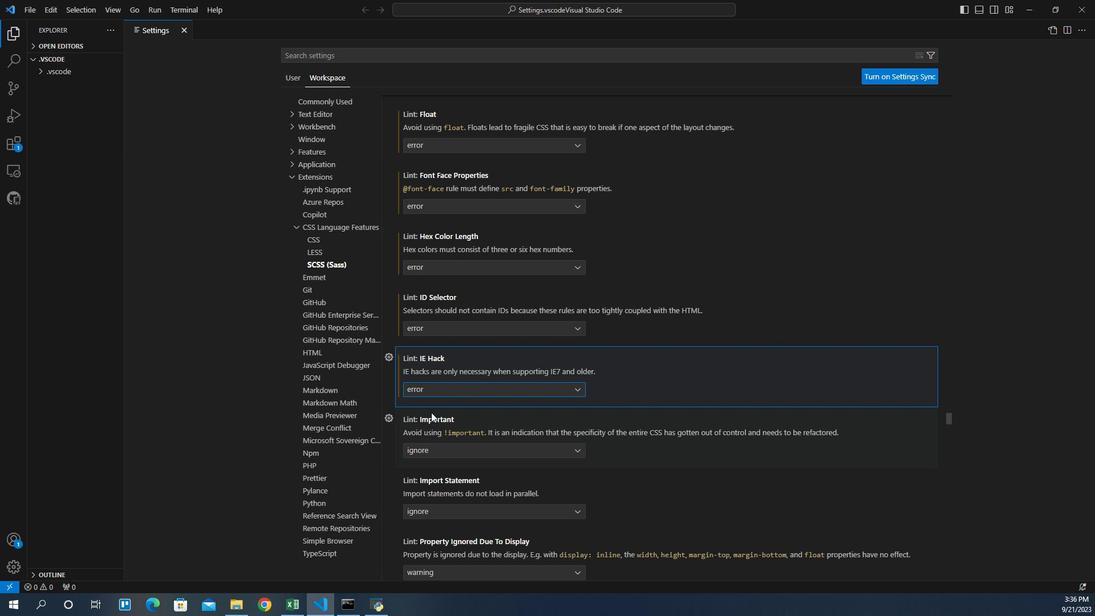 
Action: Mouse moved to (397, 385)
Screenshot: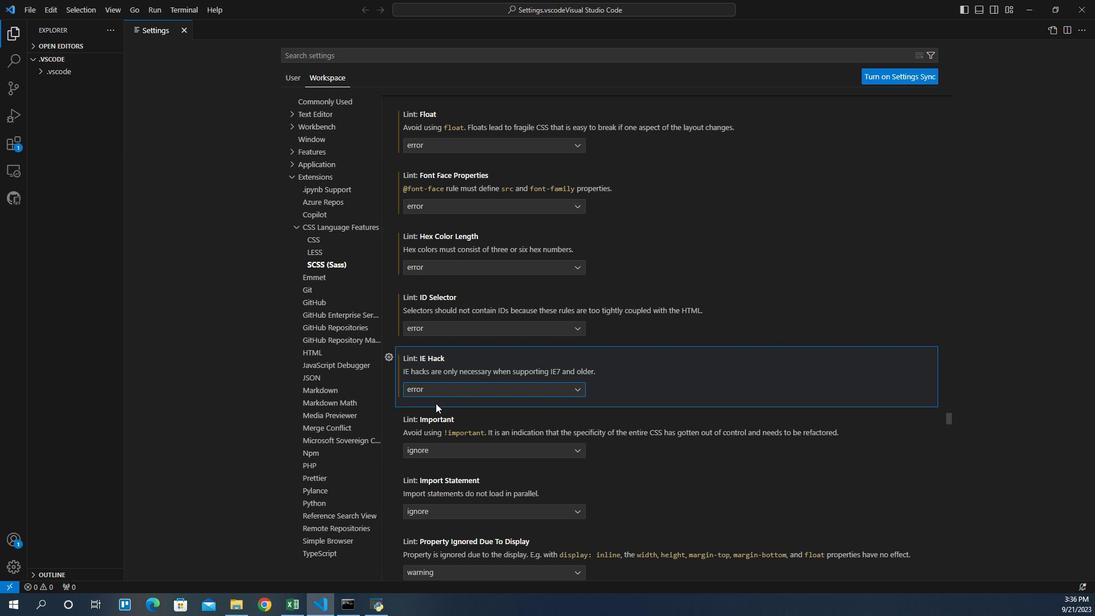 
